 Task:  Click on  Soccer In the  Soccer League click on  Pick Sheet Your name Elizabeth Johnson Team name LA Galaxy and  Email softage.8@softage.net Game 1 Montreal Game 2 Philadelphia Game 3 Orlando City Game 4 Houston Game 5 Real Salt Lake Game 6 San Jose Game 7 Columbus Game 8 Atlanta United Game 9 Philadelphia Game 10 DC United Game 11 Chicago Game 12 NY Red Bulls Game 13 Minnesota United Game 14 Real Salt Lake Game 15 Houston Game16 Seattle In Tie Breaker choose LA Galaxy Submit pick sheet
Action: Mouse moved to (539, 362)
Screenshot: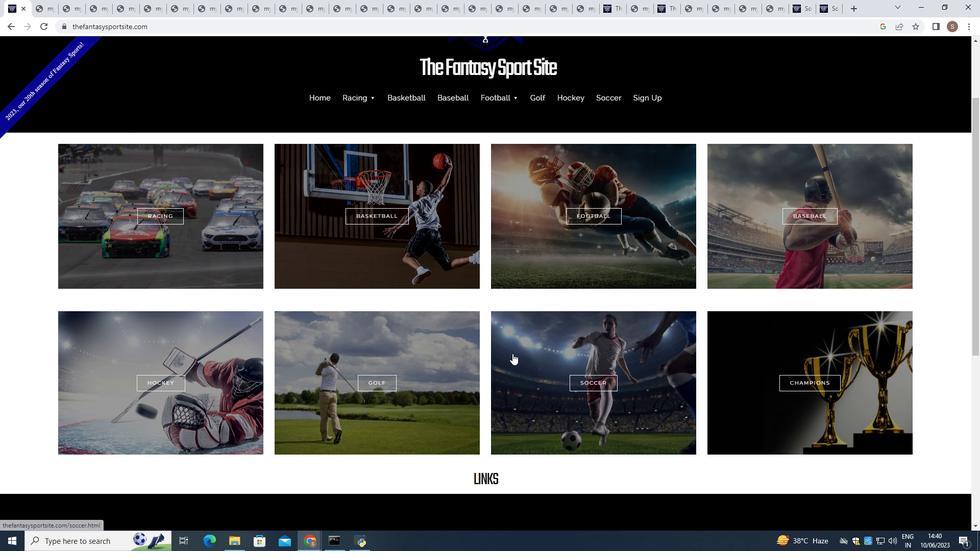 
Action: Mouse pressed left at (539, 362)
Screenshot: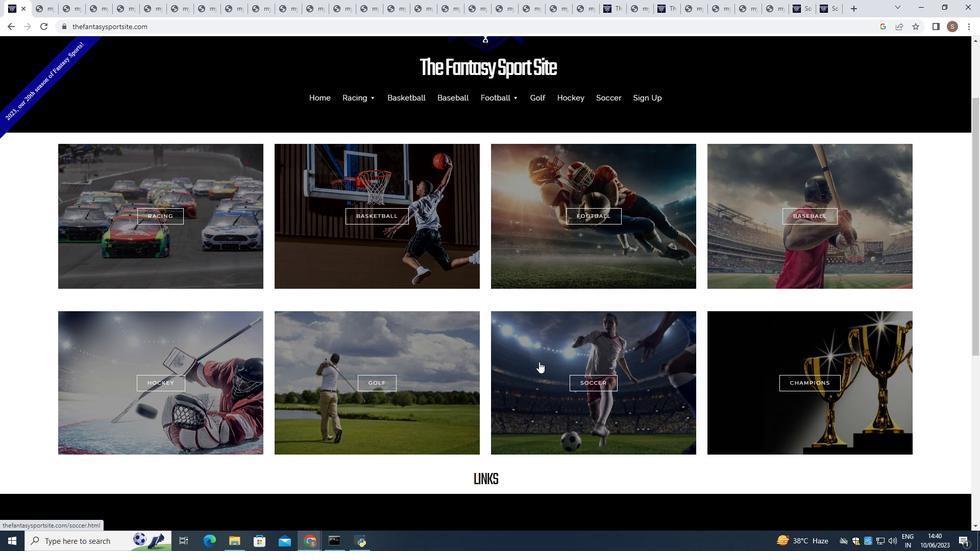 
Action: Mouse moved to (272, 217)
Screenshot: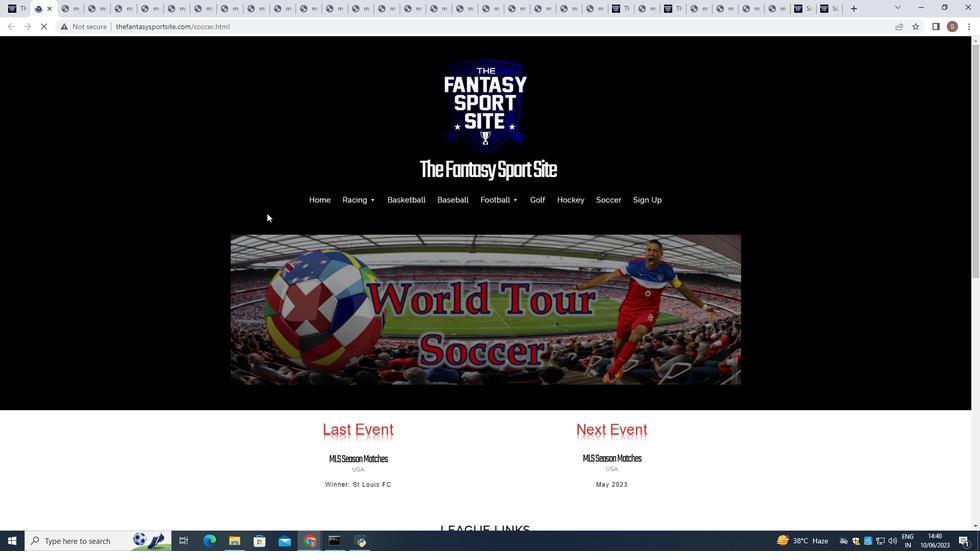 
Action: Mouse scrolled (272, 217) with delta (0, 0)
Screenshot: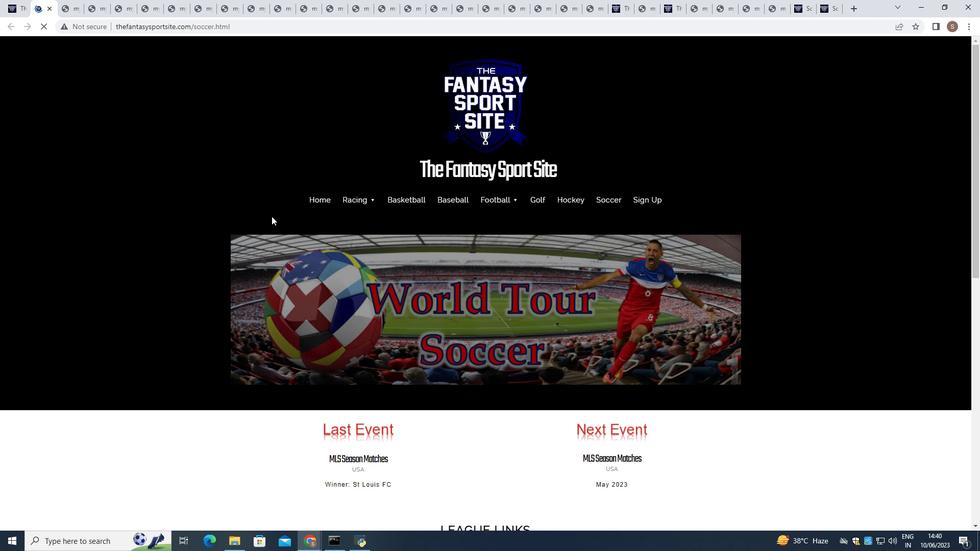
Action: Mouse moved to (274, 220)
Screenshot: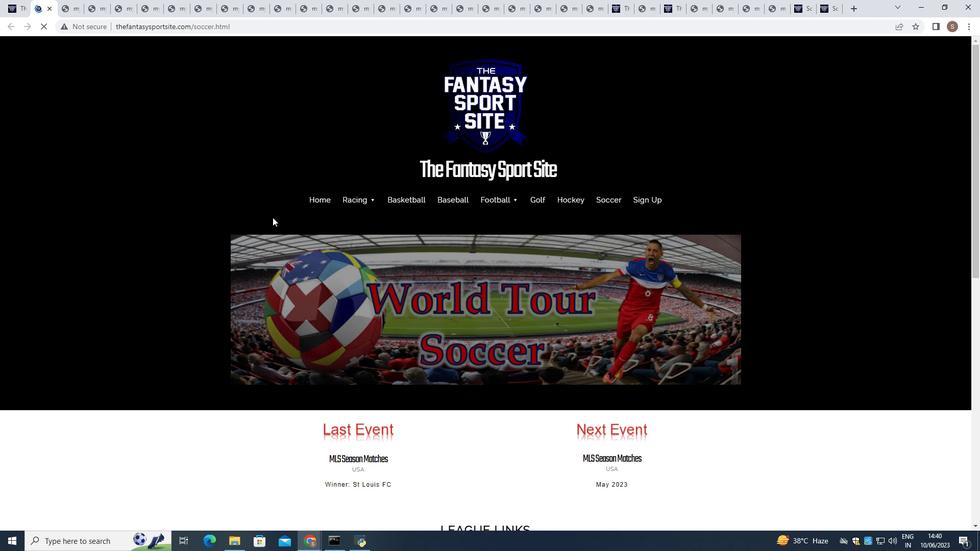 
Action: Mouse scrolled (274, 220) with delta (0, 0)
Screenshot: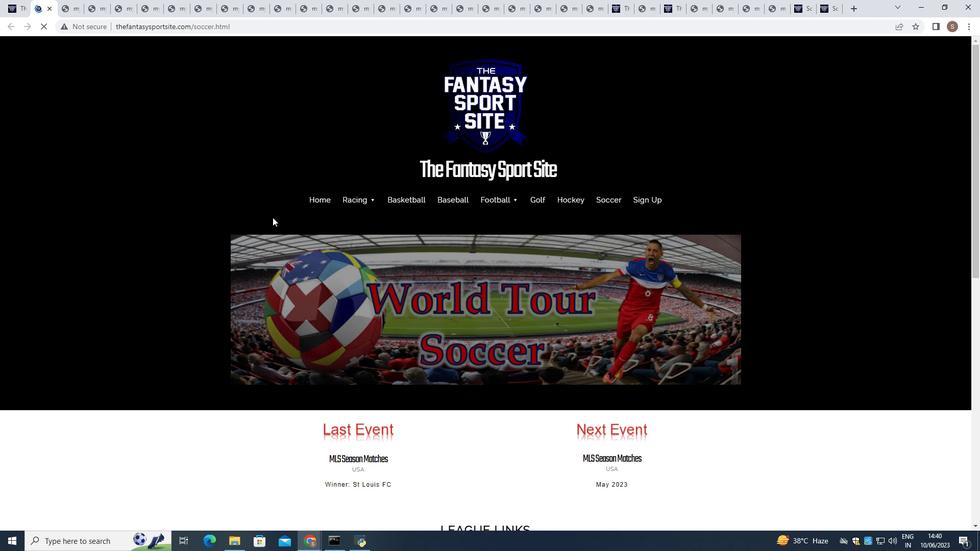 
Action: Mouse scrolled (274, 220) with delta (0, 0)
Screenshot: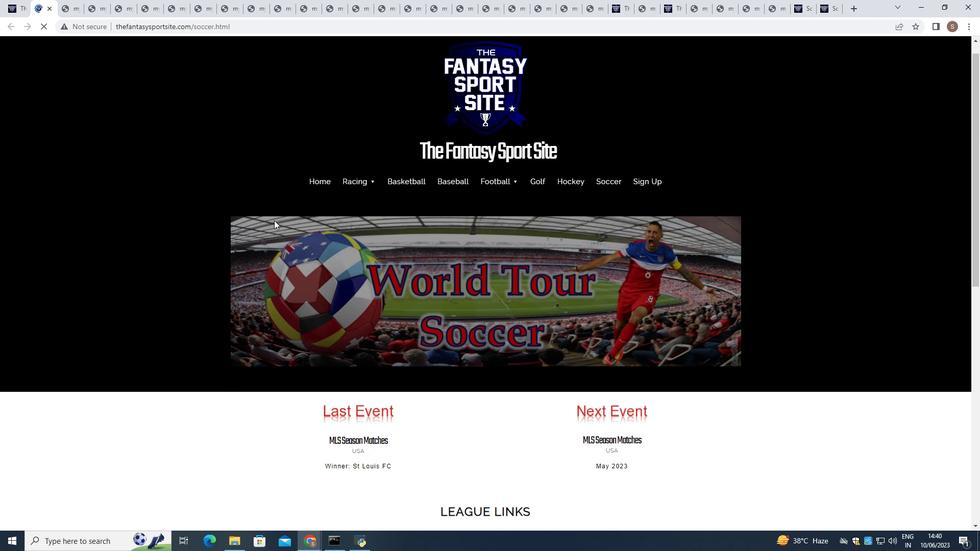 
Action: Mouse scrolled (274, 220) with delta (0, 0)
Screenshot: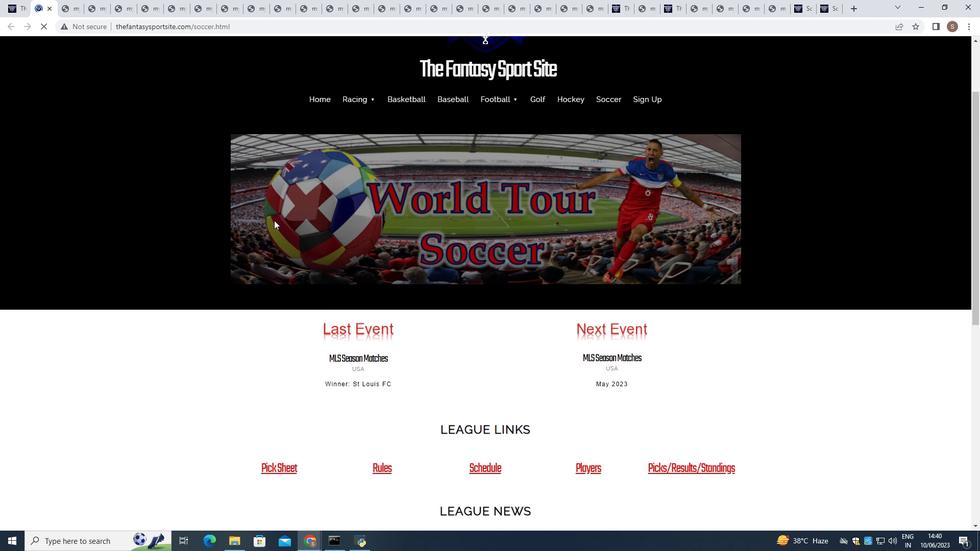 
Action: Mouse moved to (284, 366)
Screenshot: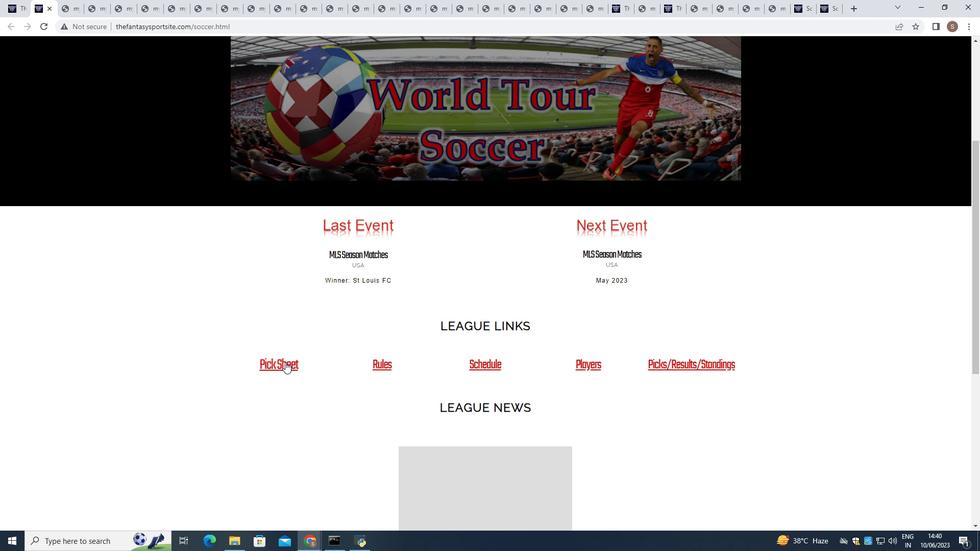 
Action: Mouse pressed left at (284, 366)
Screenshot: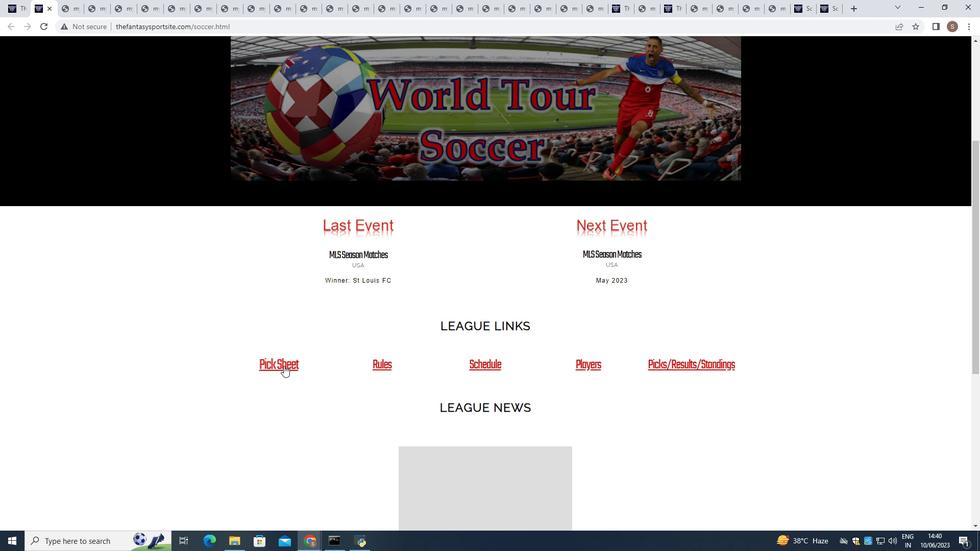 
Action: Mouse scrolled (284, 365) with delta (0, 0)
Screenshot: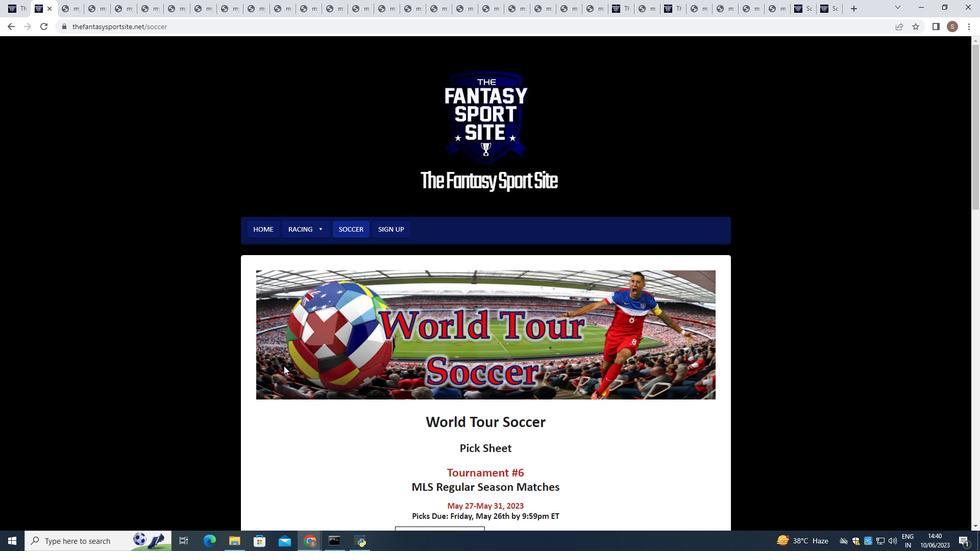 
Action: Mouse scrolled (284, 365) with delta (0, 0)
Screenshot: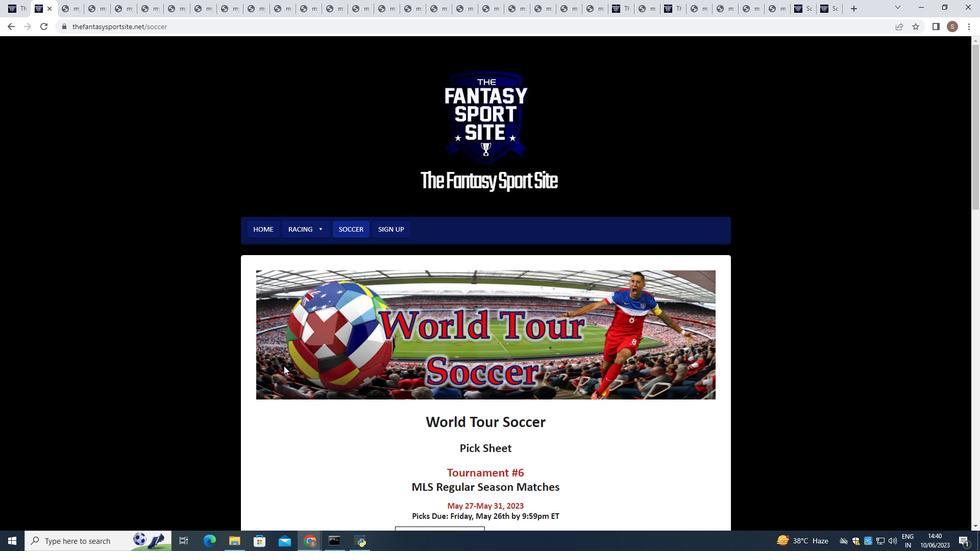 
Action: Mouse scrolled (284, 365) with delta (0, 0)
Screenshot: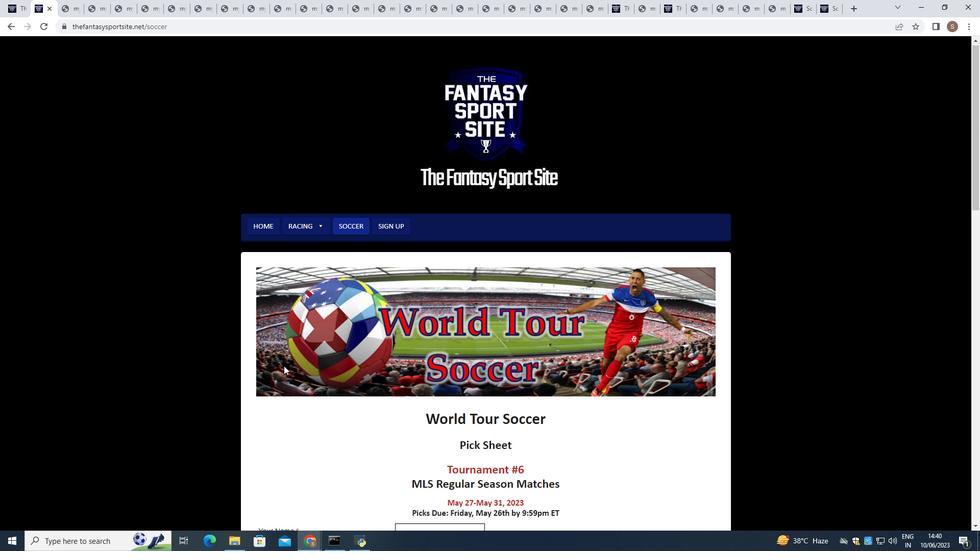 
Action: Mouse scrolled (284, 365) with delta (0, 0)
Screenshot: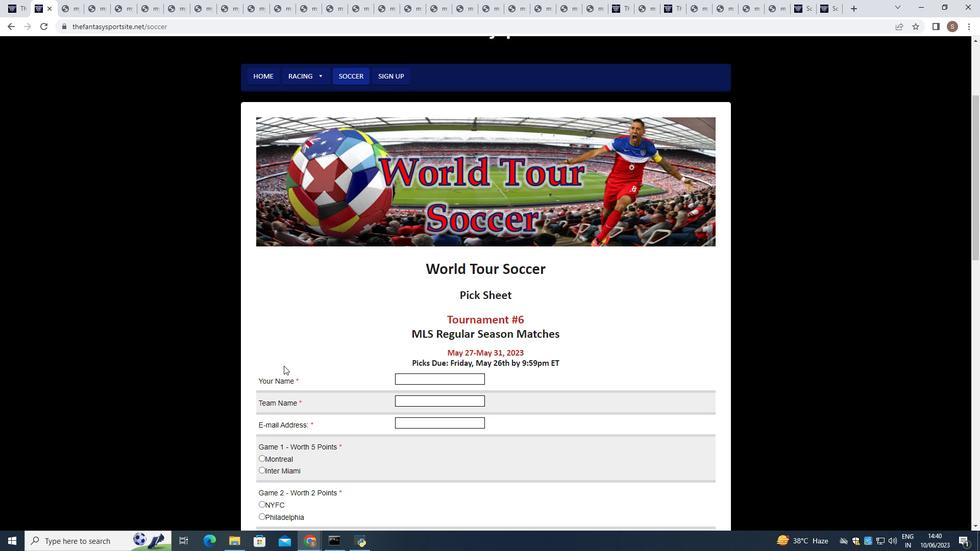 
Action: Mouse moved to (420, 326)
Screenshot: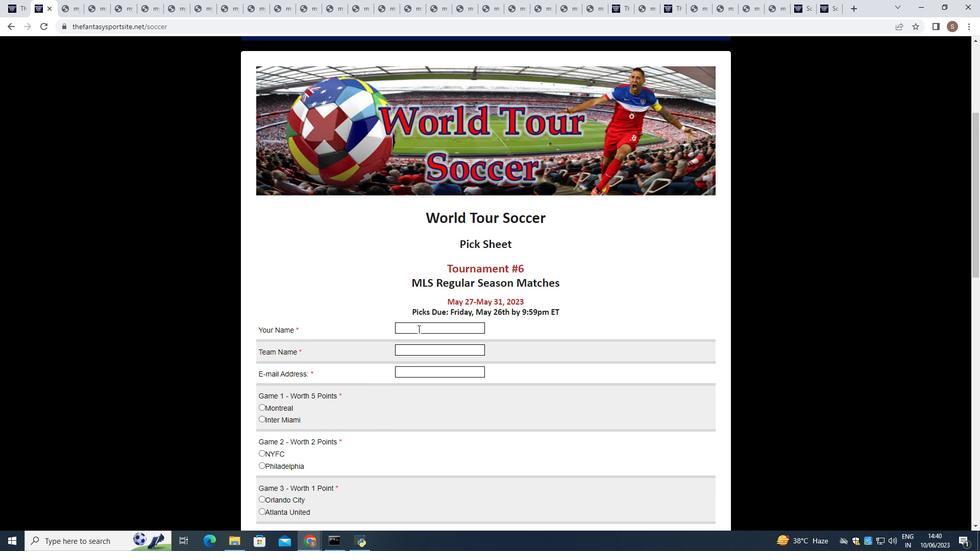 
Action: Mouse pressed left at (420, 326)
Screenshot: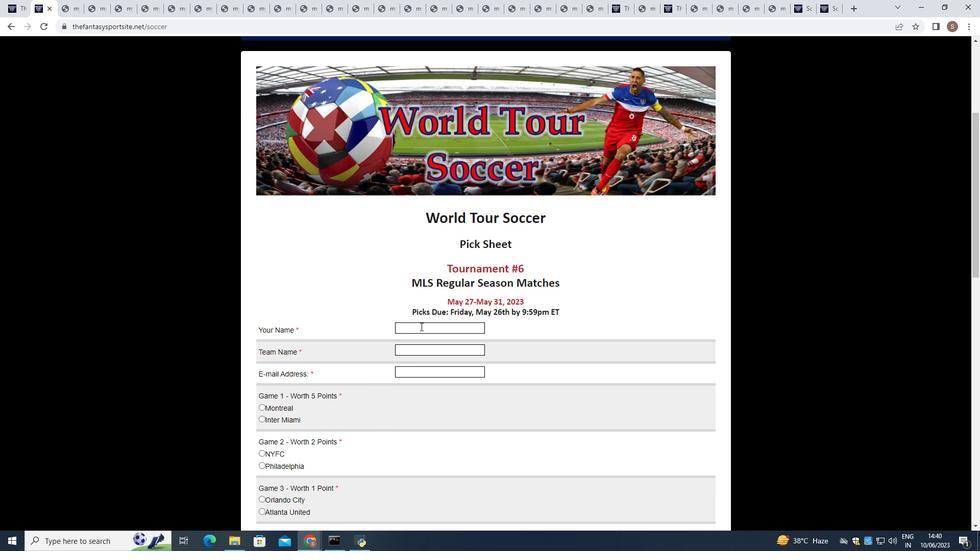 
Action: Key pressed <Key.shift><Key.shift>Elizabeth<Key.space><Key.shift>Johnson
Screenshot: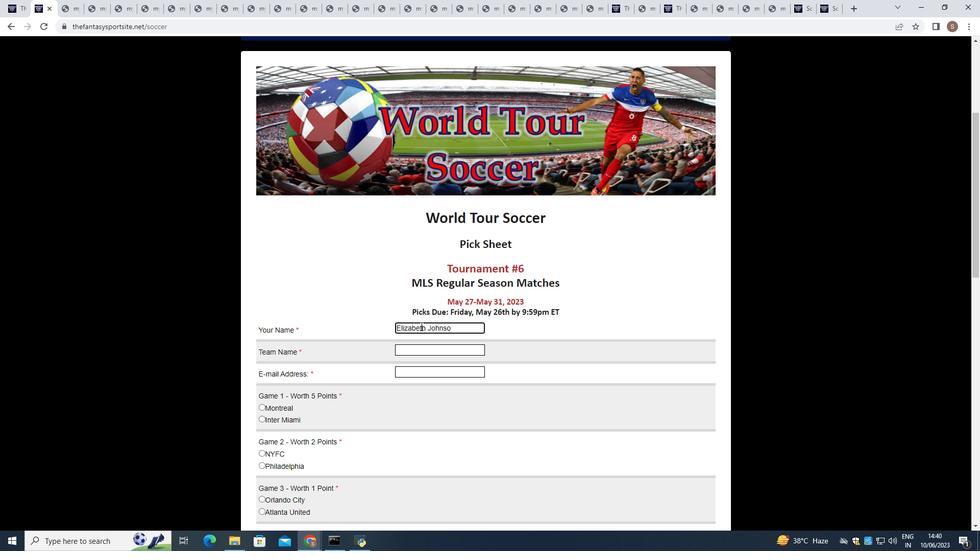 
Action: Mouse moved to (417, 347)
Screenshot: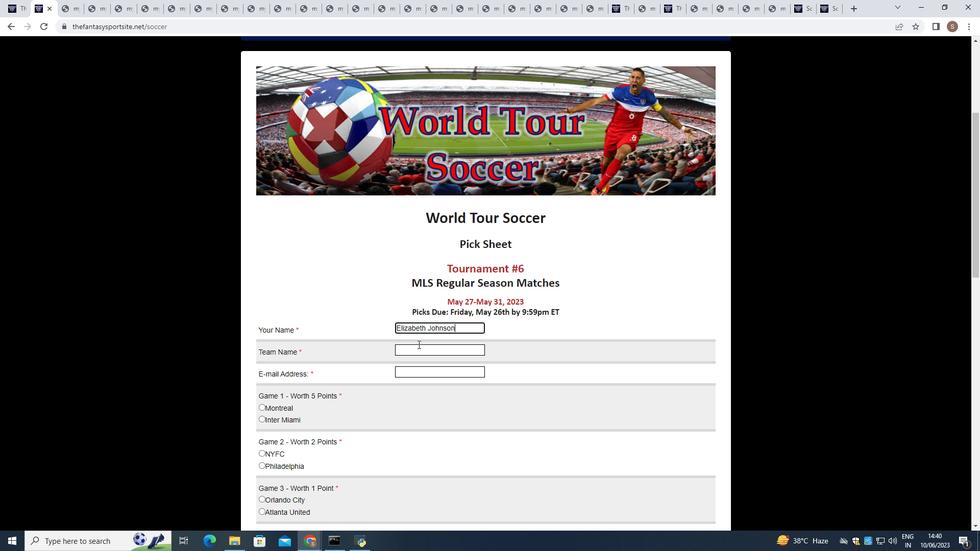 
Action: Mouse pressed left at (417, 347)
Screenshot: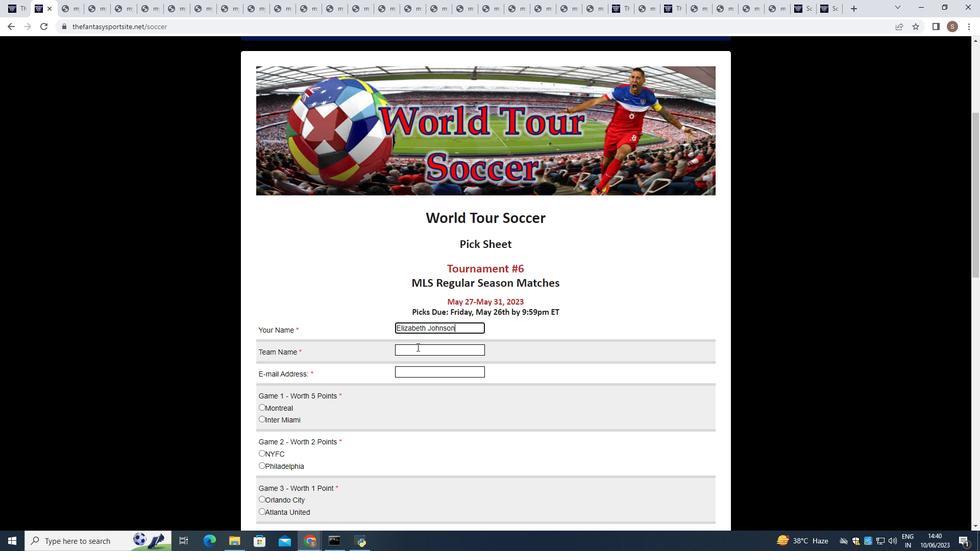 
Action: Key pressed <Key.shift>LA<Key.space><Key.shift>Galaxy
Screenshot: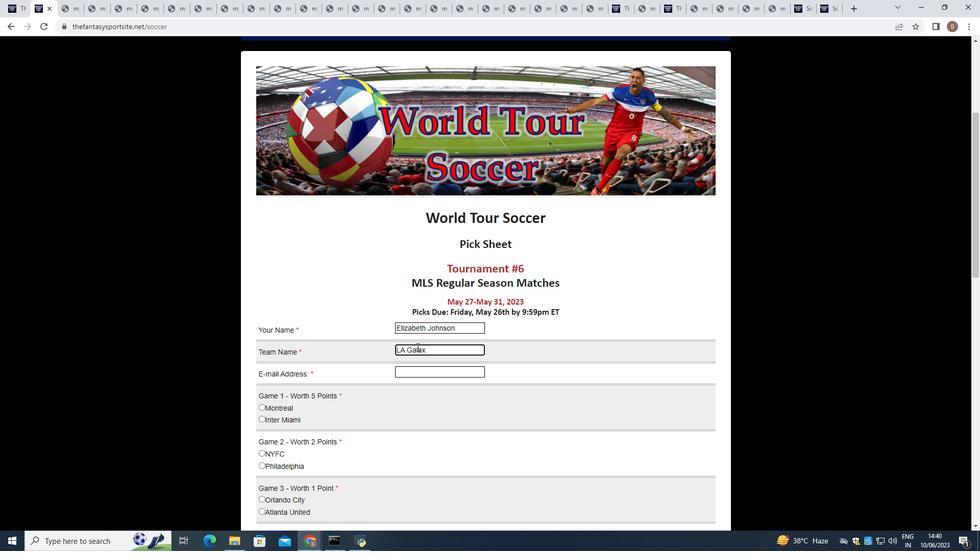 
Action: Mouse moved to (409, 367)
Screenshot: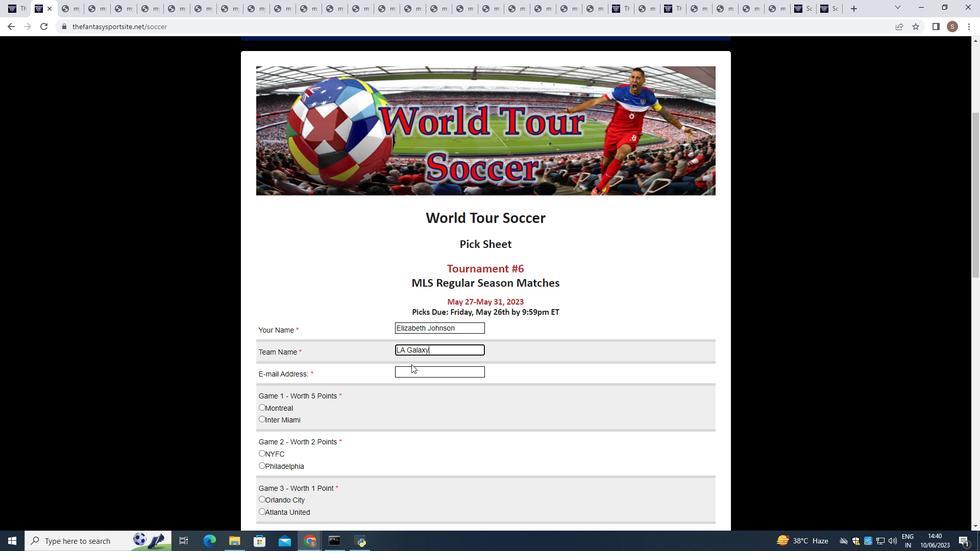 
Action: Mouse pressed left at (409, 367)
Screenshot: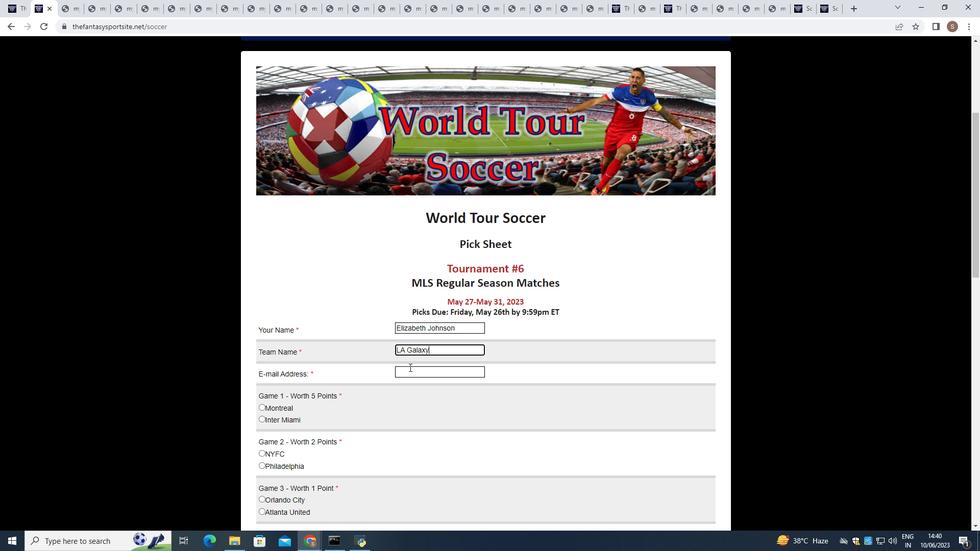 
Action: Key pressed softage.8
Screenshot: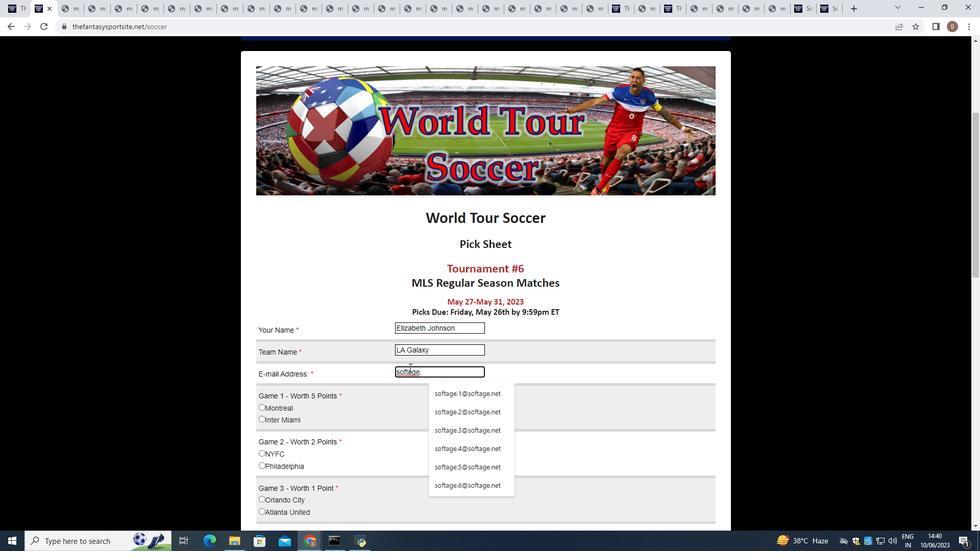 
Action: Mouse moved to (444, 391)
Screenshot: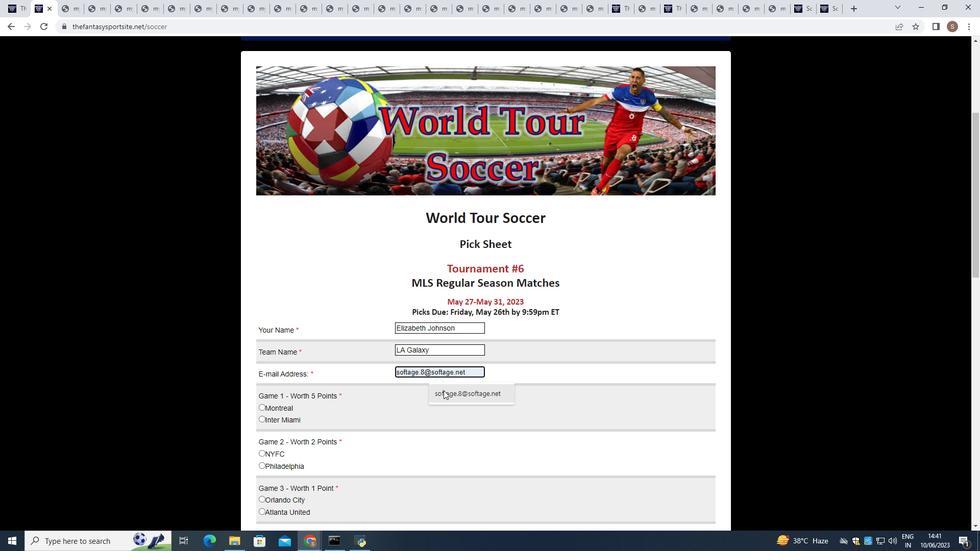 
Action: Mouse pressed left at (444, 391)
Screenshot: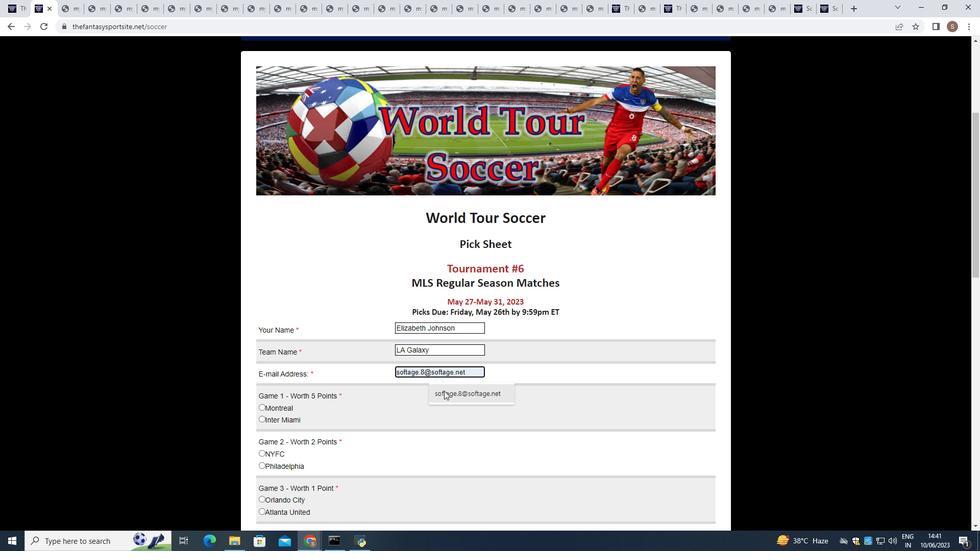 
Action: Mouse moved to (264, 407)
Screenshot: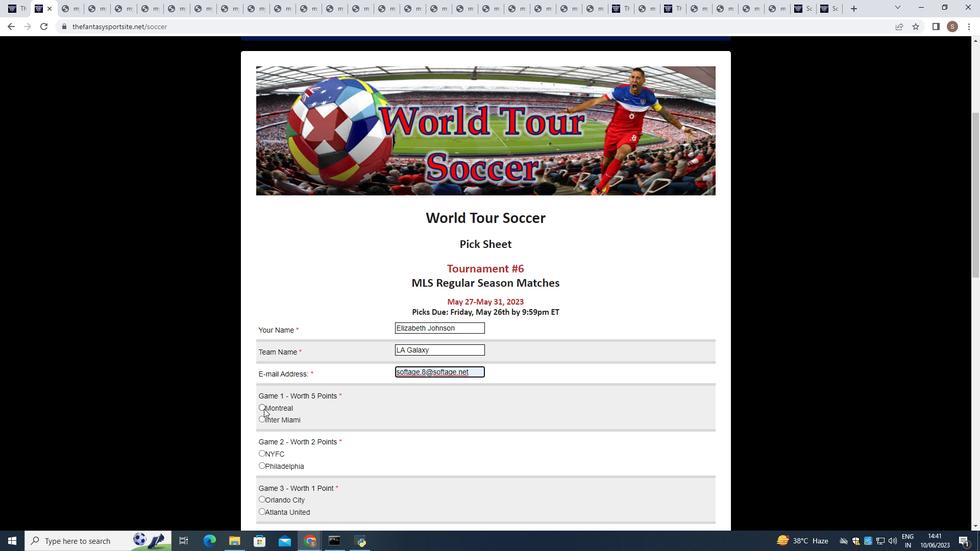 
Action: Mouse pressed left at (264, 407)
Screenshot: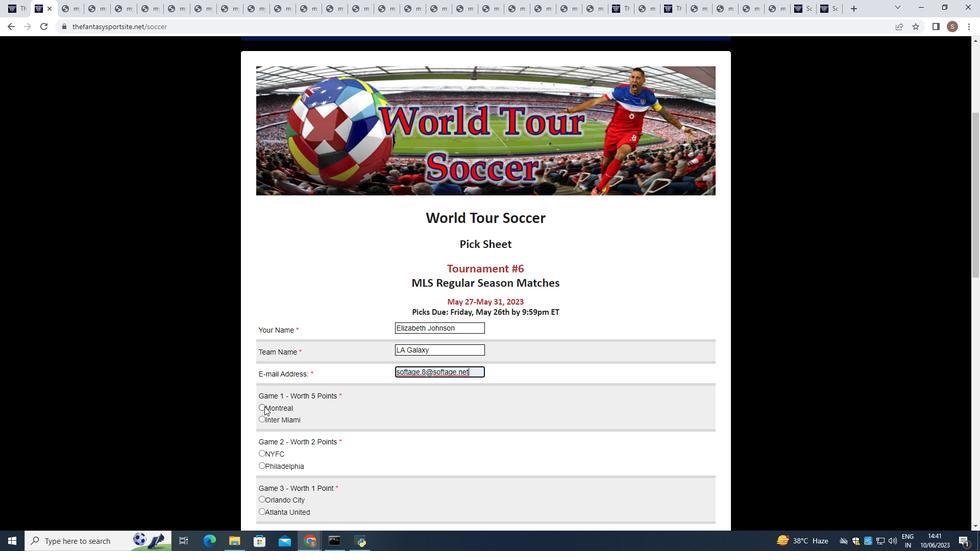 
Action: Mouse moved to (273, 397)
Screenshot: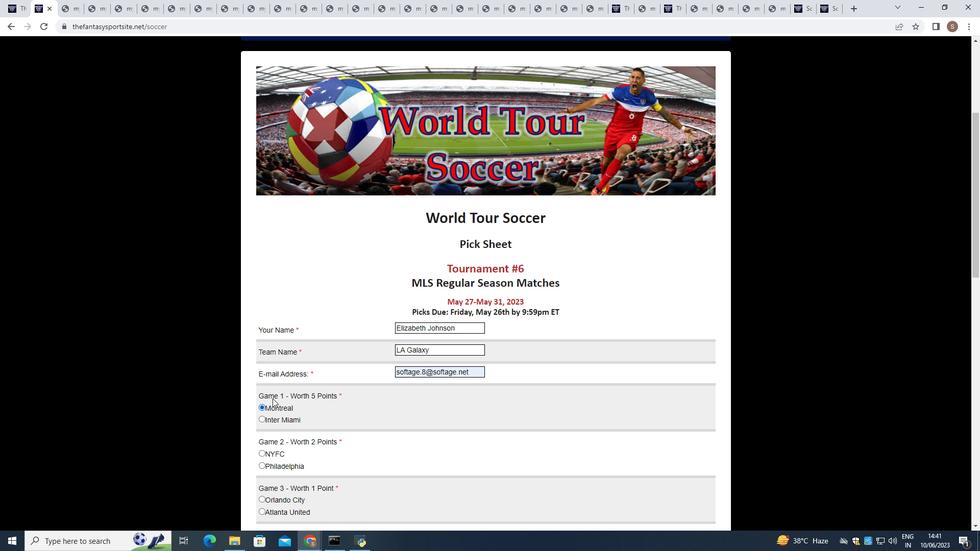 
Action: Mouse scrolled (273, 396) with delta (0, 0)
Screenshot: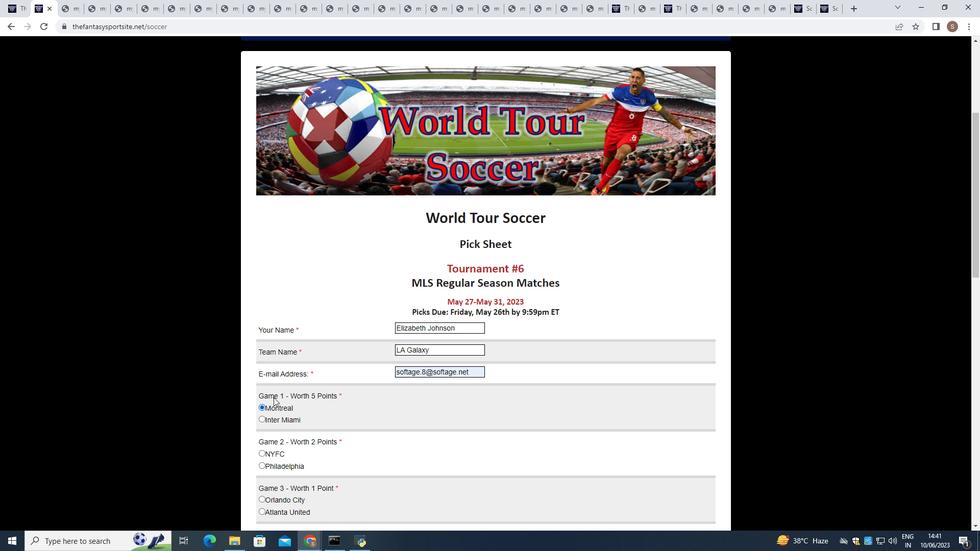 
Action: Mouse scrolled (273, 396) with delta (0, 0)
Screenshot: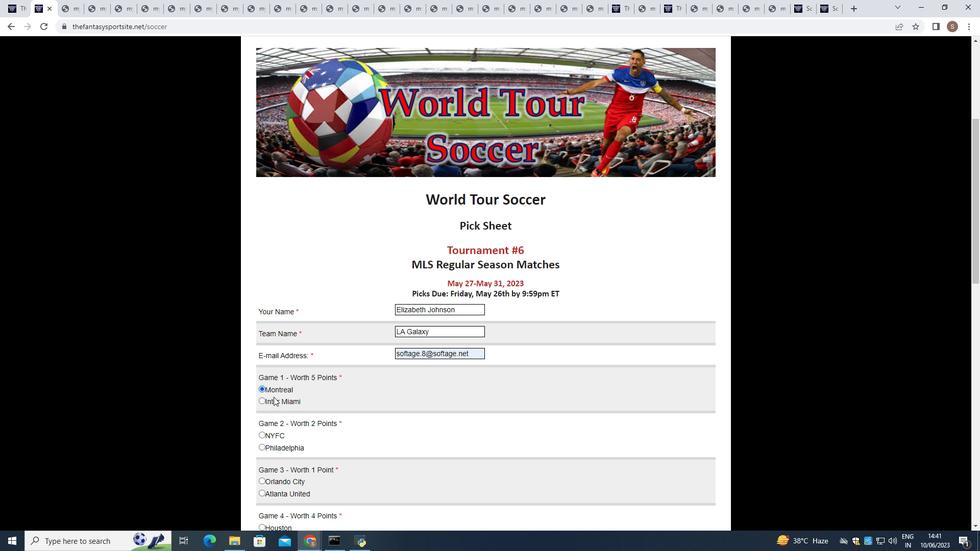 
Action: Mouse moved to (259, 362)
Screenshot: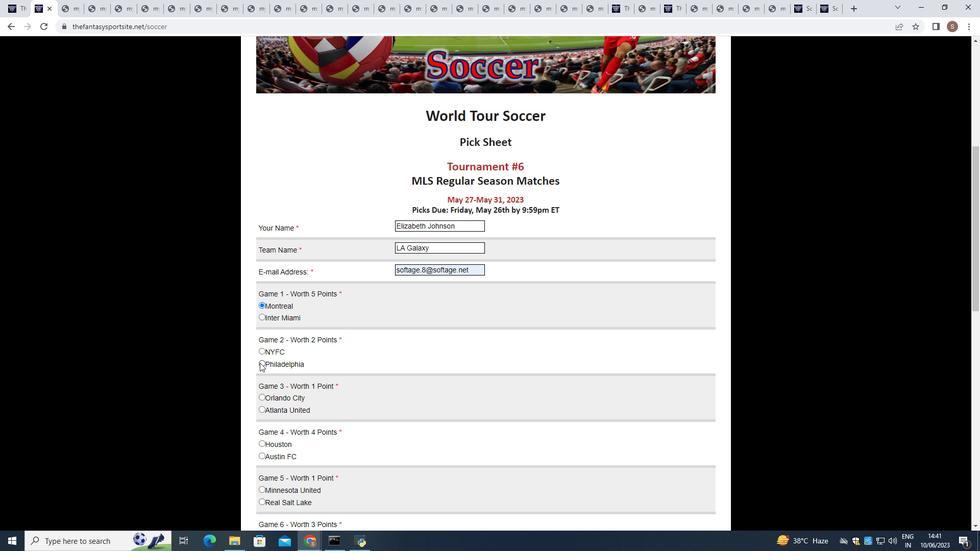 
Action: Mouse pressed left at (259, 362)
Screenshot: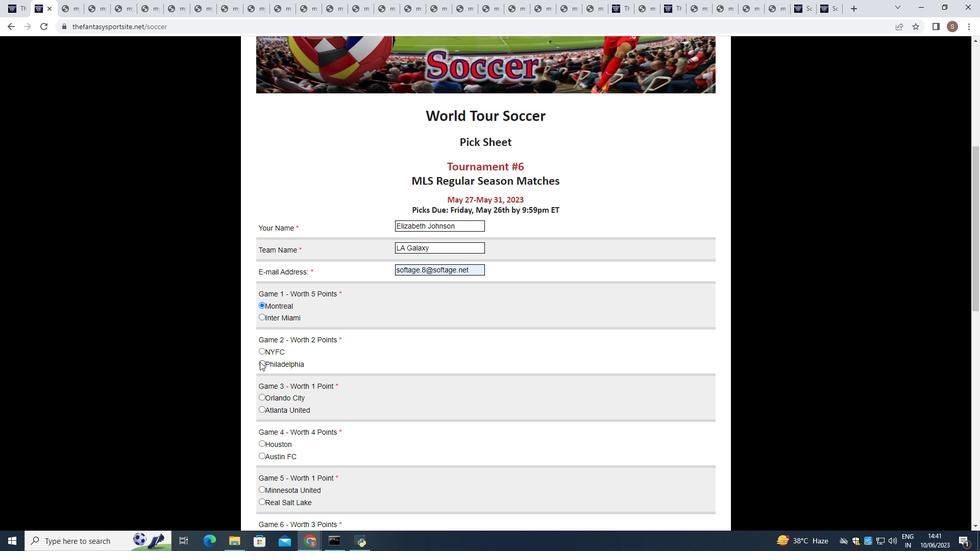 
Action: Mouse moved to (261, 395)
Screenshot: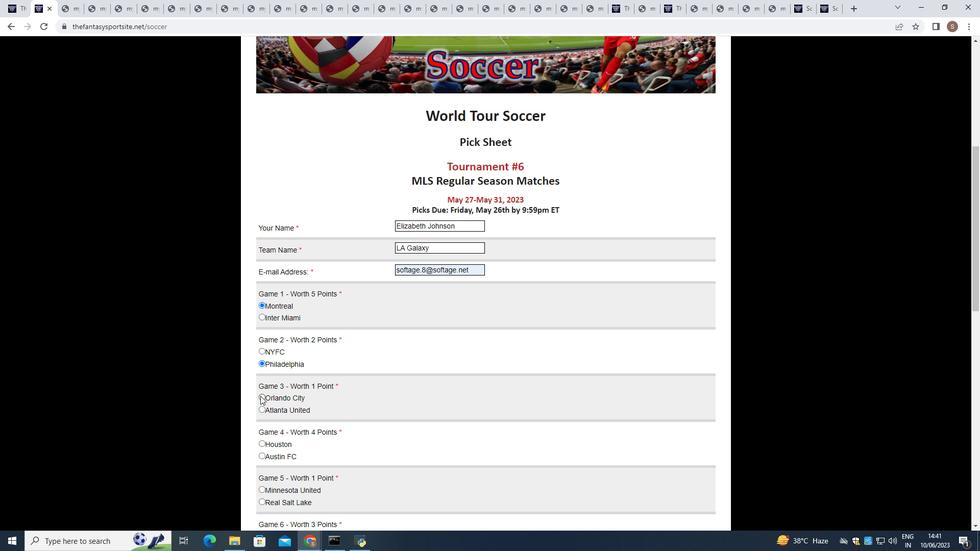 
Action: Mouse pressed left at (261, 395)
Screenshot: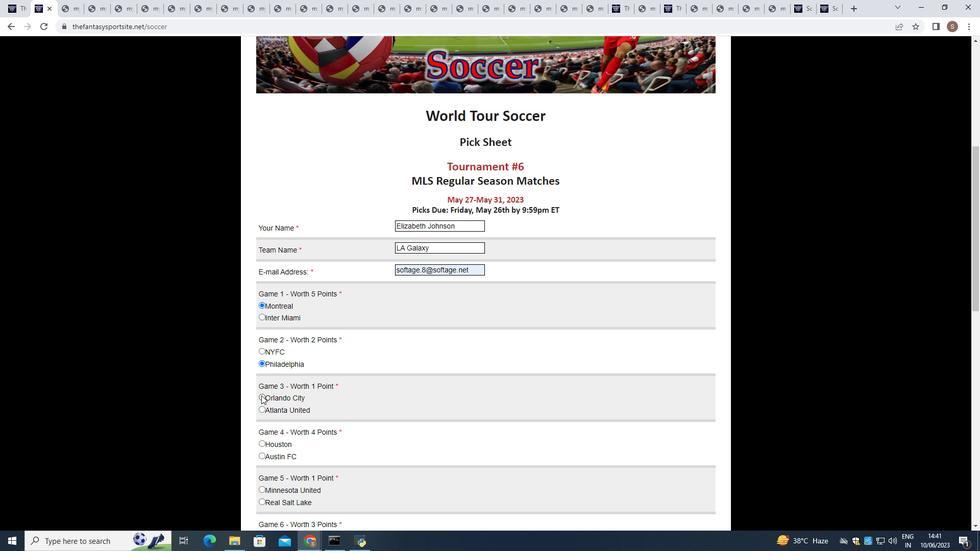 
Action: Mouse moved to (263, 445)
Screenshot: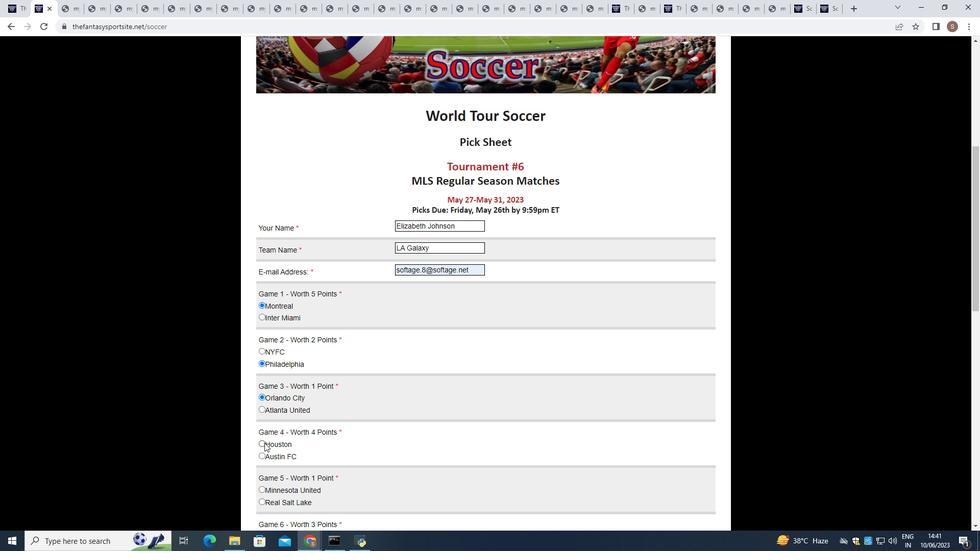 
Action: Mouse pressed left at (263, 445)
Screenshot: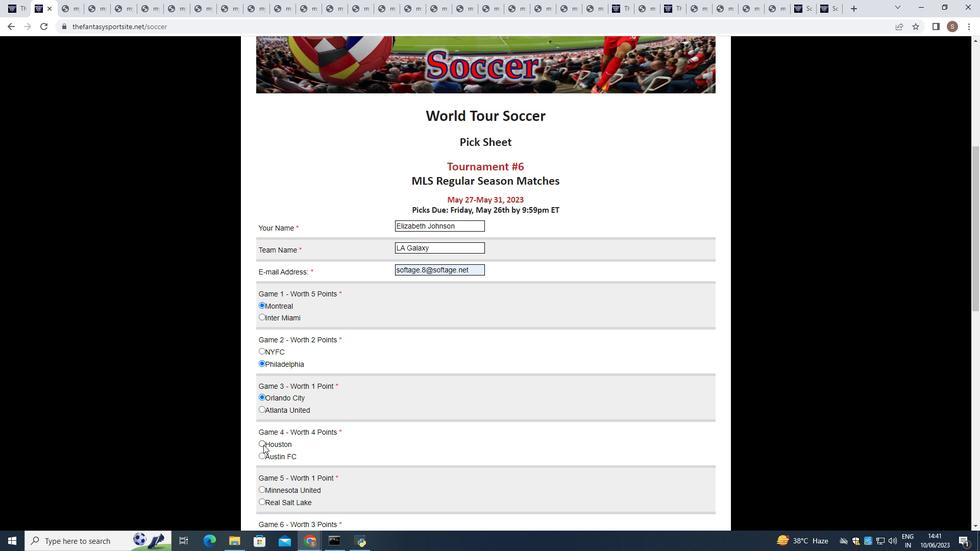 
Action: Mouse moved to (277, 466)
Screenshot: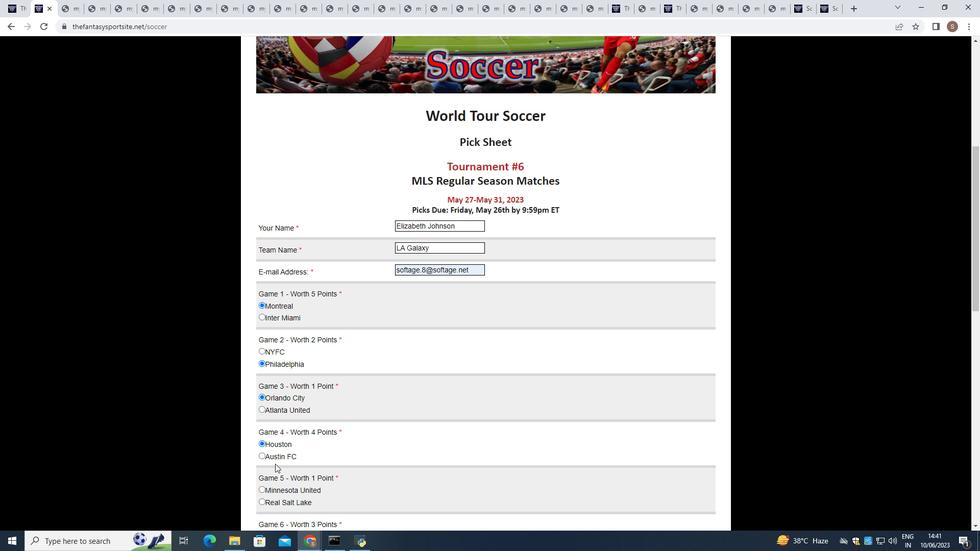 
Action: Mouse scrolled (277, 466) with delta (0, 0)
Screenshot: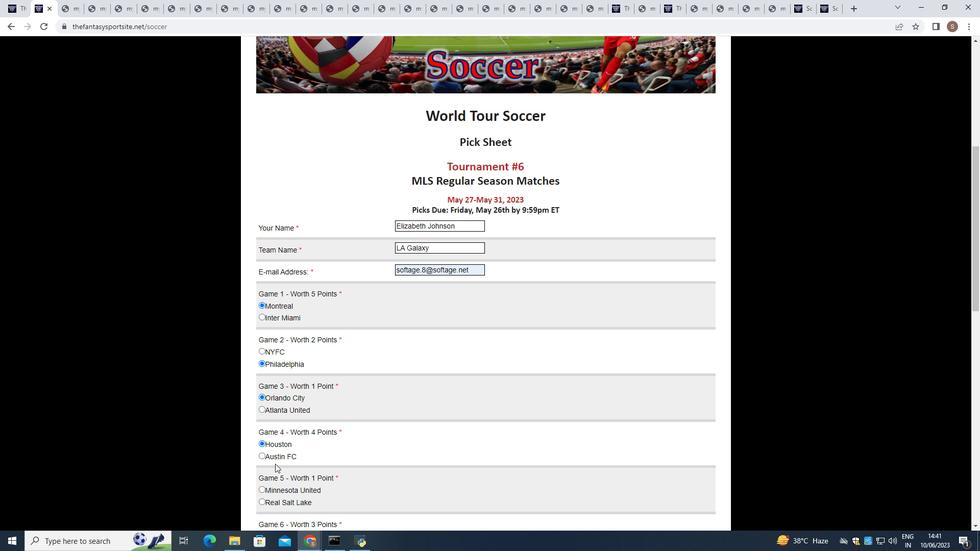 
Action: Mouse moved to (277, 467)
Screenshot: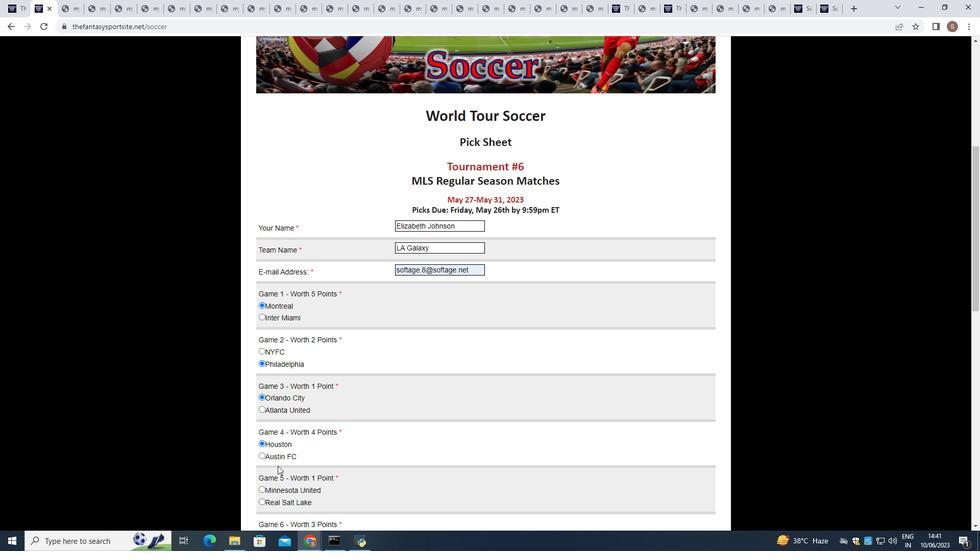 
Action: Mouse scrolled (277, 466) with delta (0, 0)
Screenshot: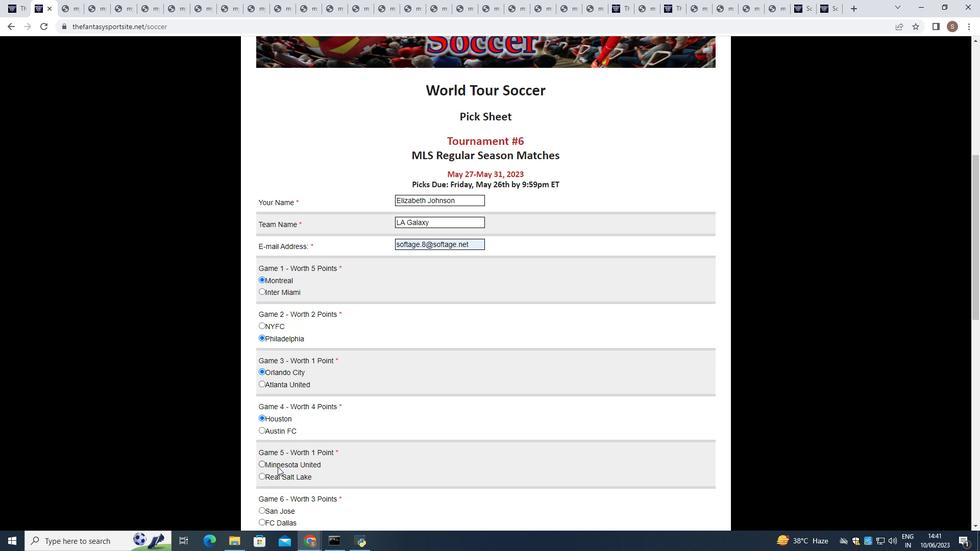 
Action: Mouse moved to (261, 396)
Screenshot: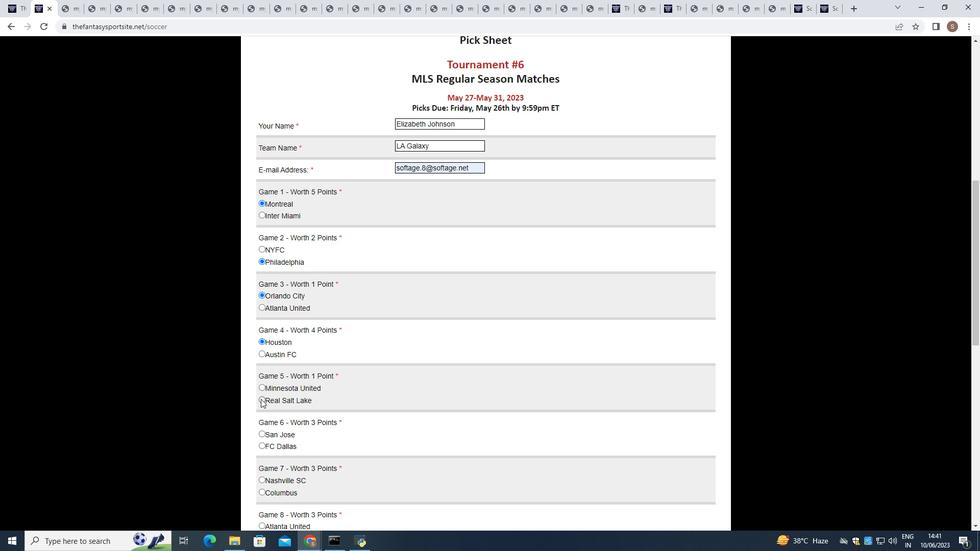 
Action: Mouse pressed left at (261, 396)
Screenshot: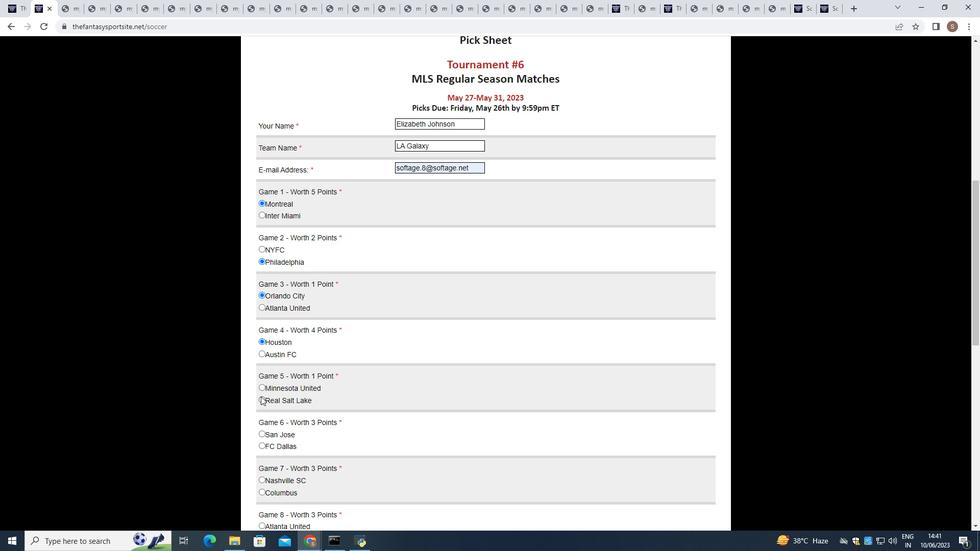 
Action: Mouse moved to (260, 434)
Screenshot: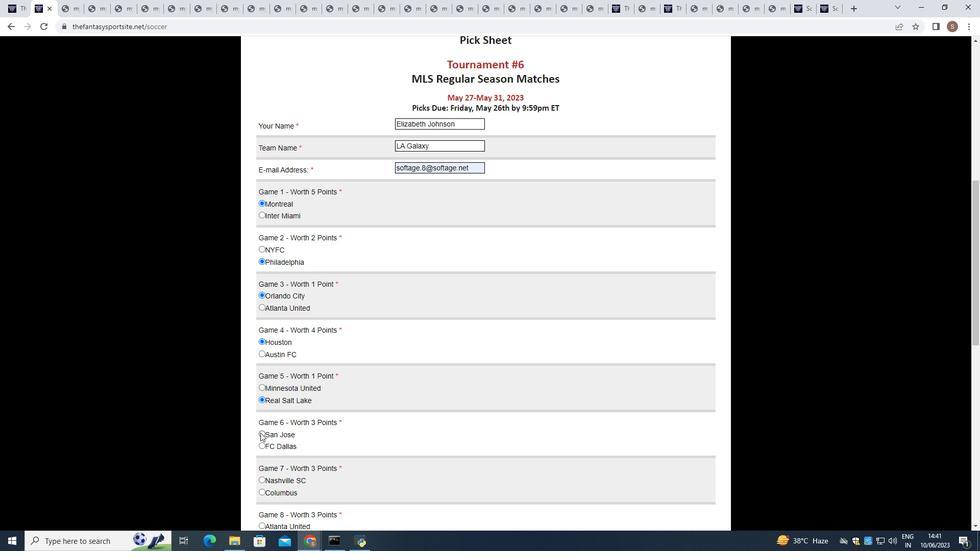
Action: Mouse pressed left at (260, 434)
Screenshot: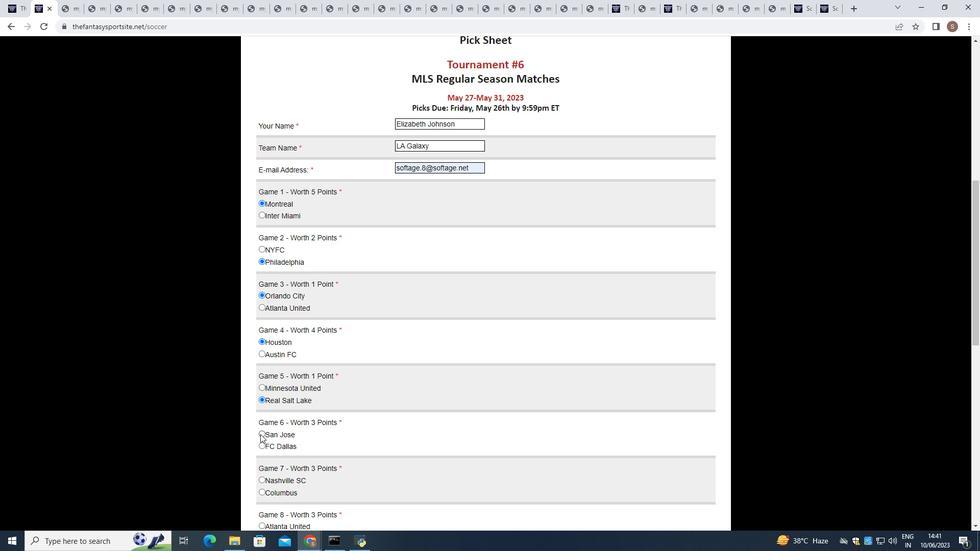 
Action: Mouse moved to (264, 492)
Screenshot: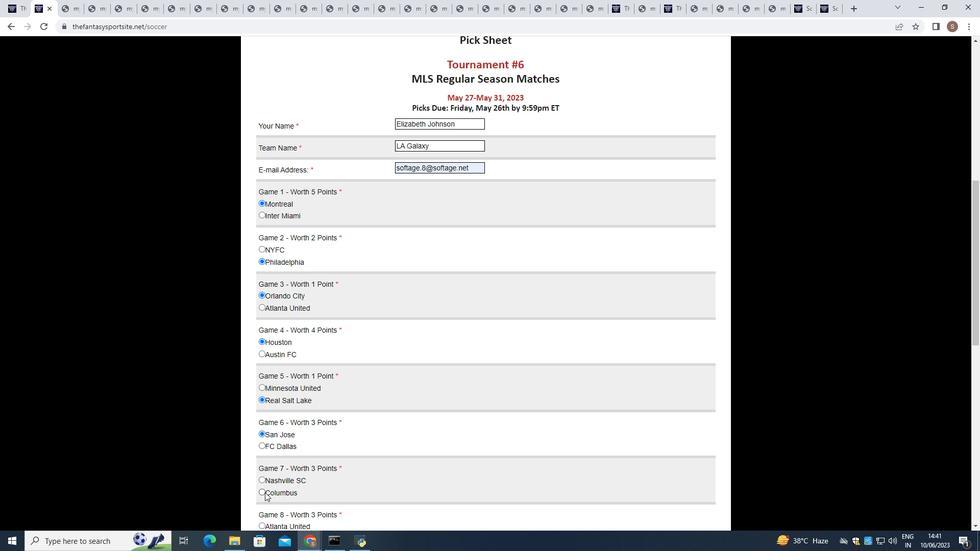 
Action: Mouse pressed left at (264, 492)
Screenshot: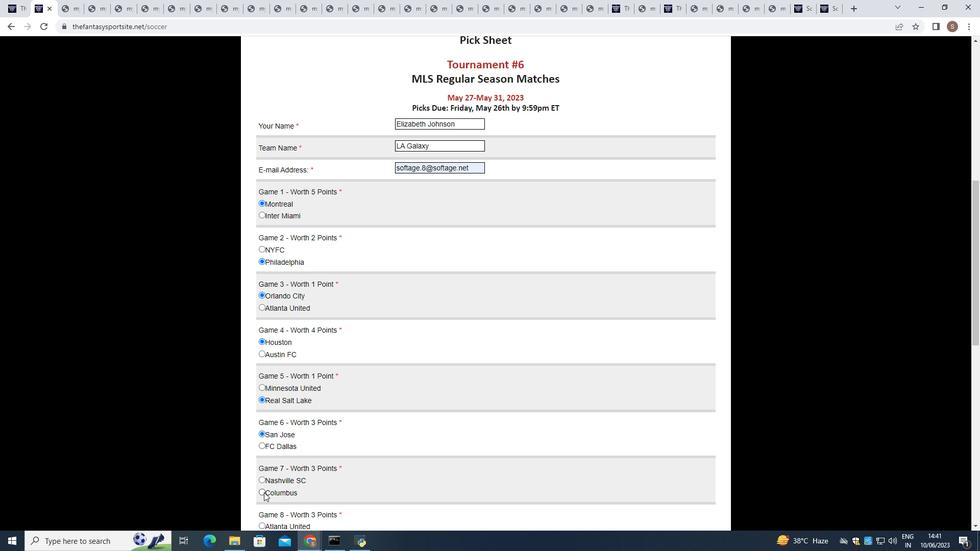 
Action: Mouse scrolled (264, 492) with delta (0, 0)
Screenshot: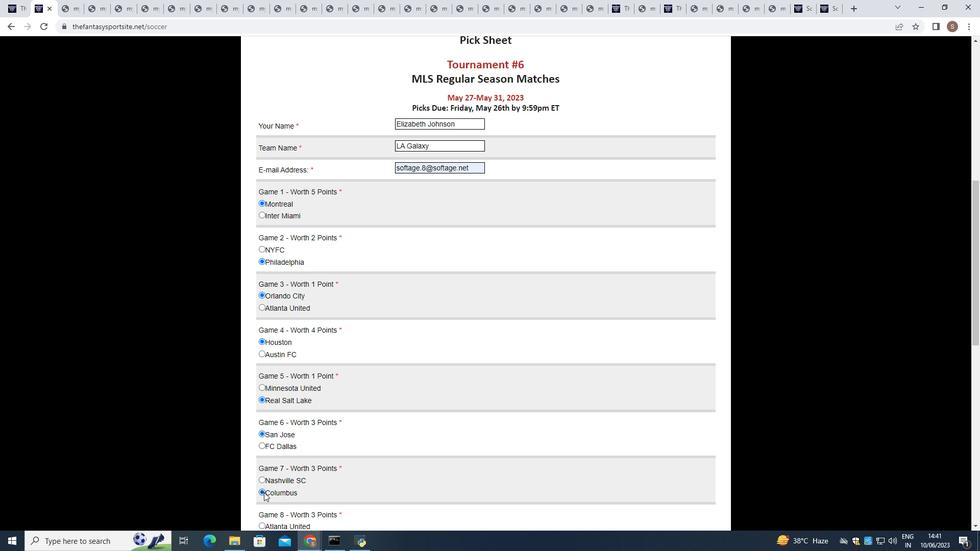
Action: Mouse scrolled (264, 492) with delta (0, 0)
Screenshot: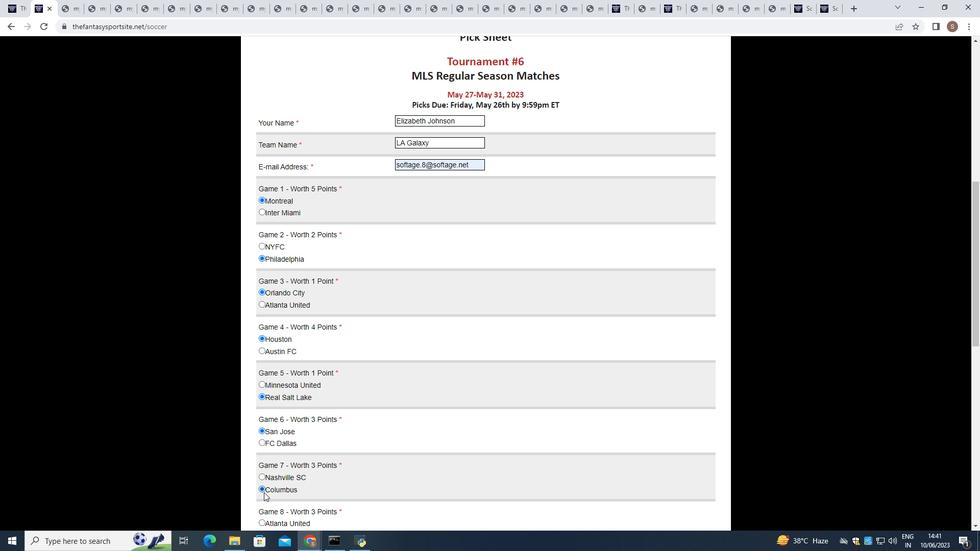 
Action: Mouse scrolled (264, 492) with delta (0, 0)
Screenshot: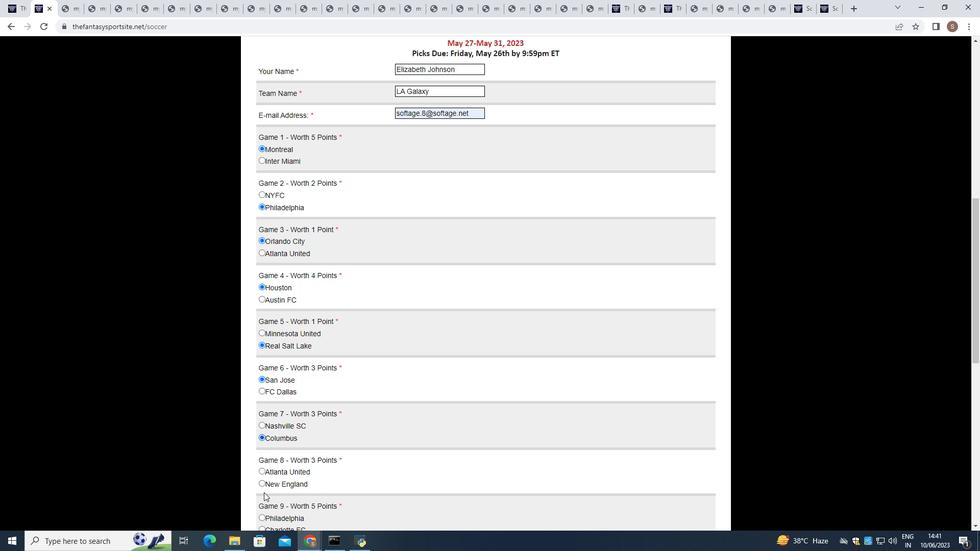 
Action: Mouse moved to (263, 373)
Screenshot: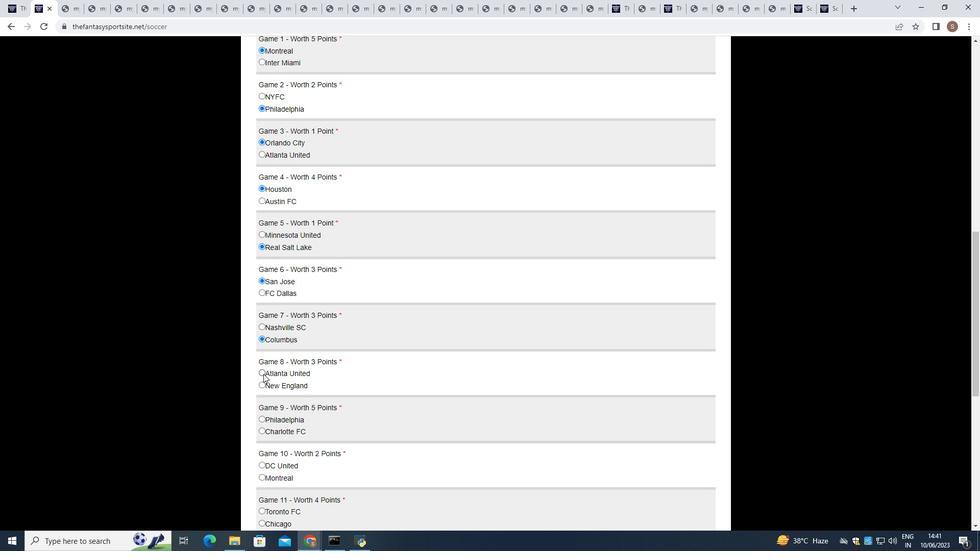 
Action: Mouse pressed left at (263, 373)
Screenshot: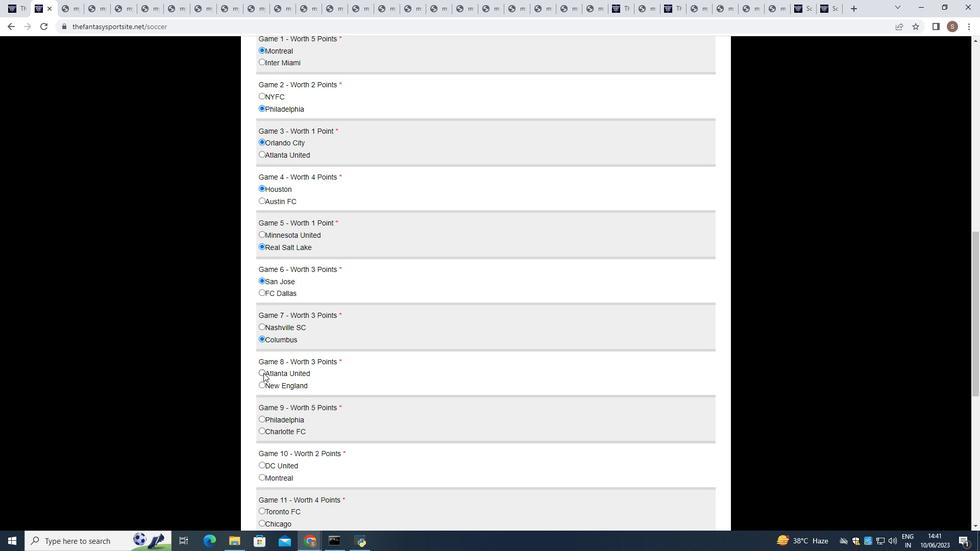 
Action: Mouse moved to (263, 416)
Screenshot: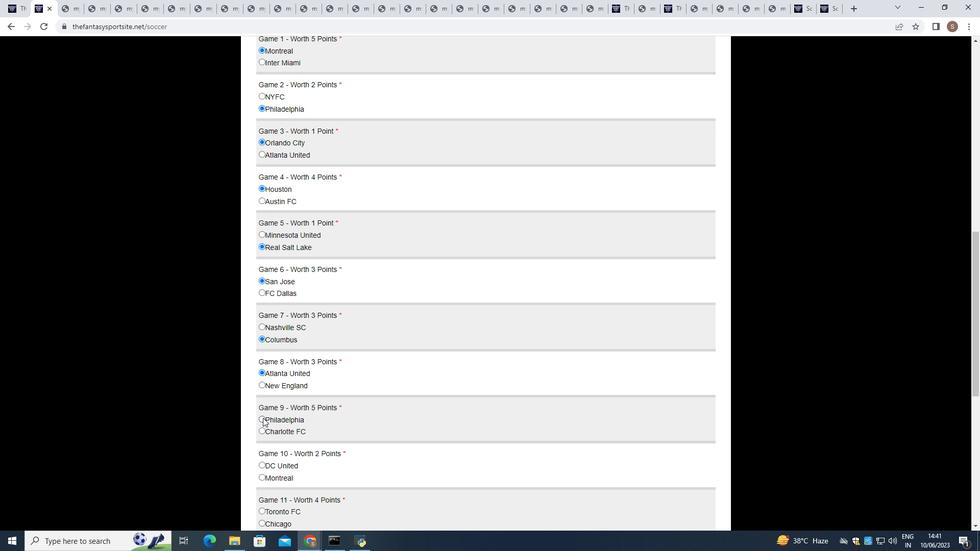 
Action: Mouse pressed left at (263, 416)
Screenshot: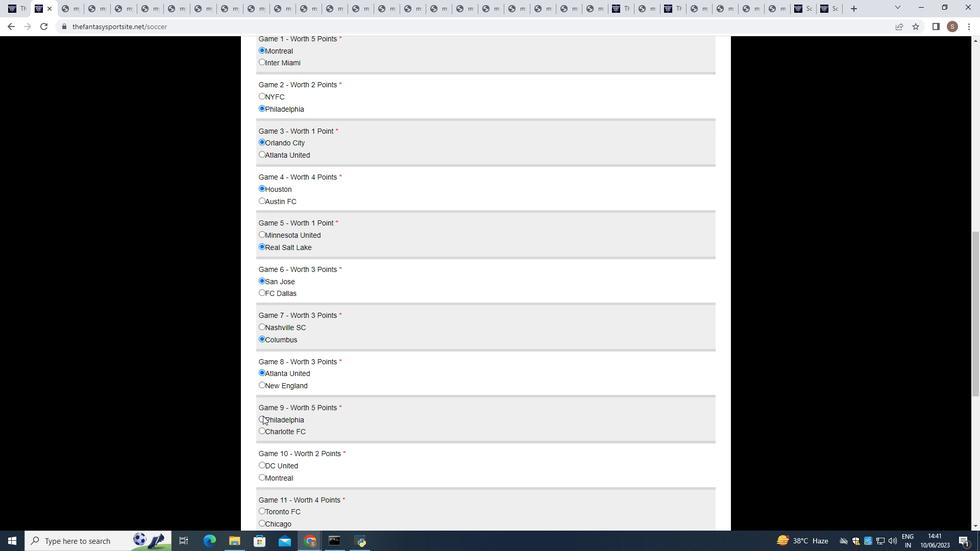 
Action: Mouse moved to (258, 462)
Screenshot: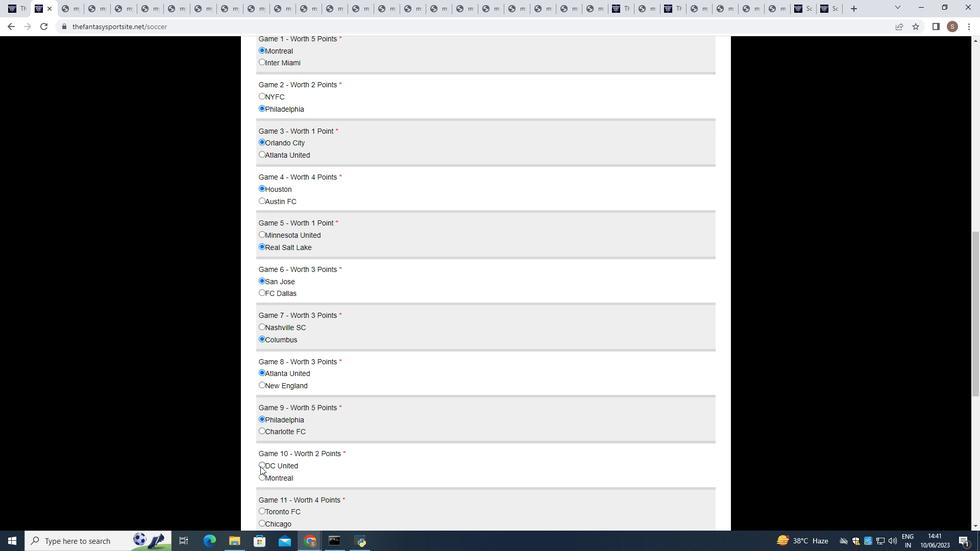 
Action: Mouse pressed left at (258, 462)
Screenshot: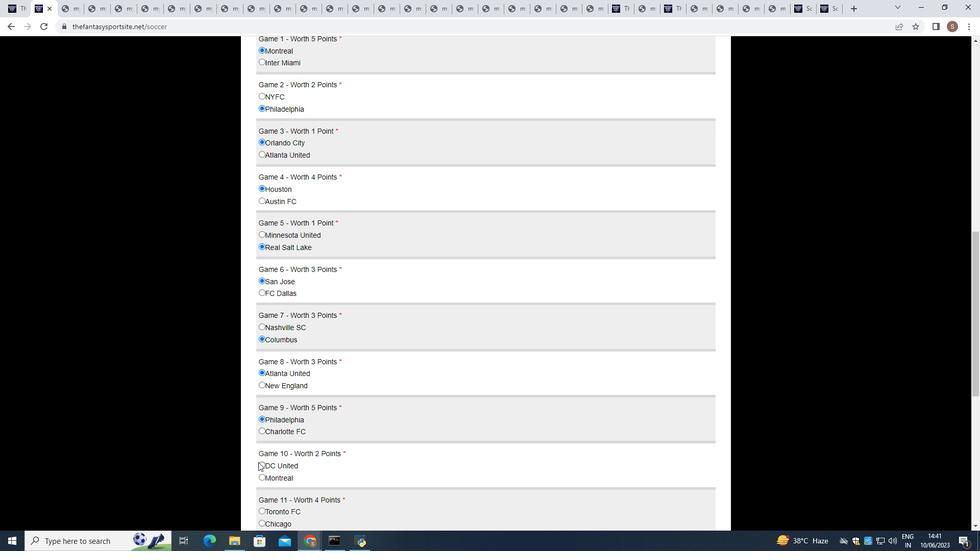 
Action: Mouse scrolled (258, 462) with delta (0, 0)
Screenshot: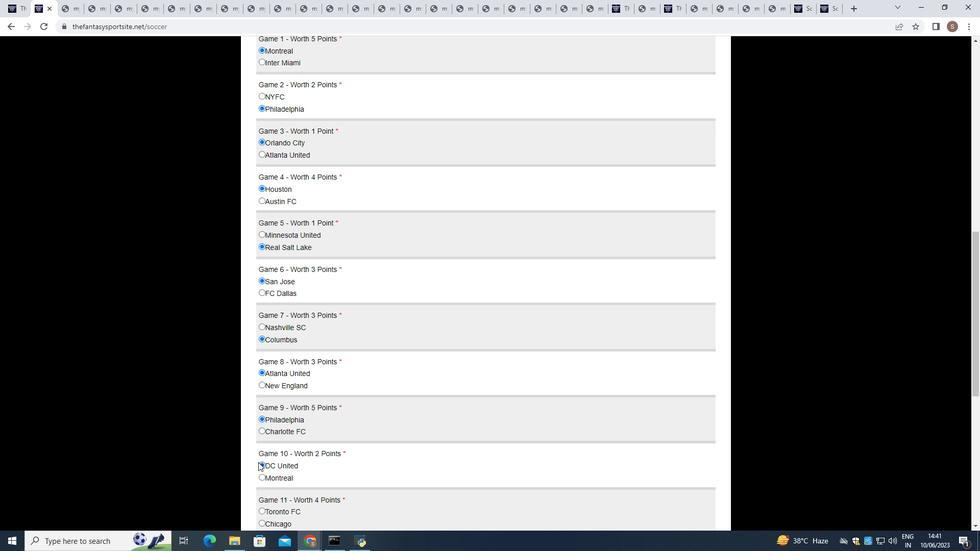 
Action: Mouse scrolled (258, 462) with delta (0, 0)
Screenshot: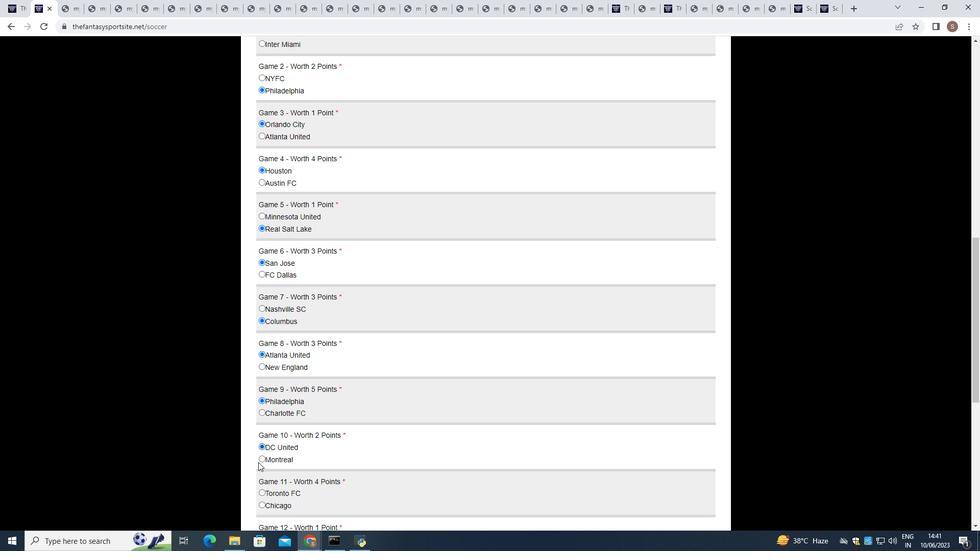 
Action: Mouse moved to (261, 421)
Screenshot: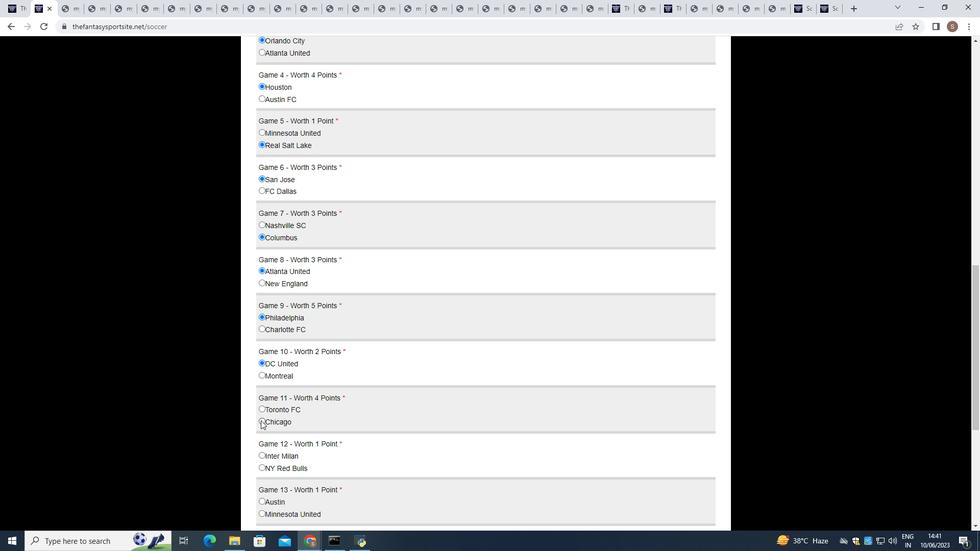 
Action: Mouse pressed left at (261, 421)
Screenshot: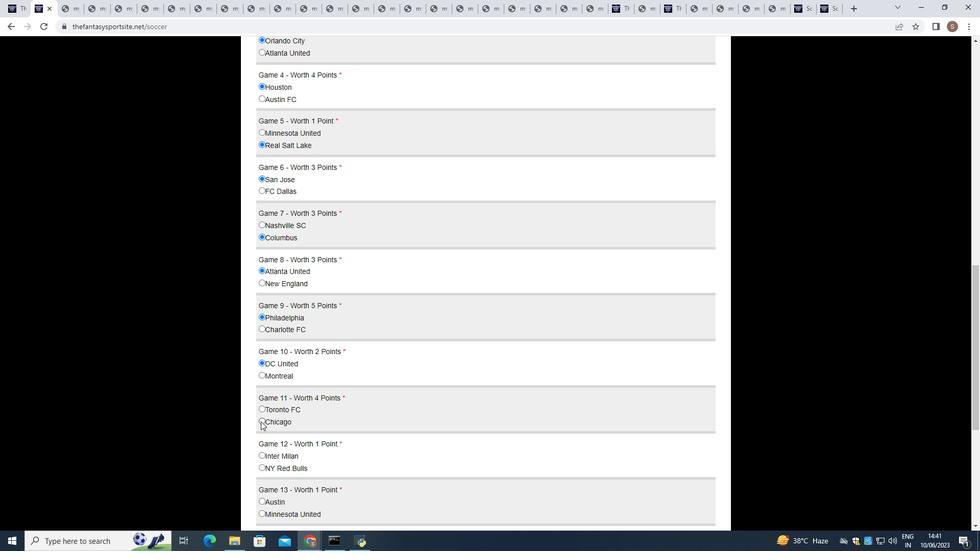 
Action: Mouse moved to (264, 466)
Screenshot: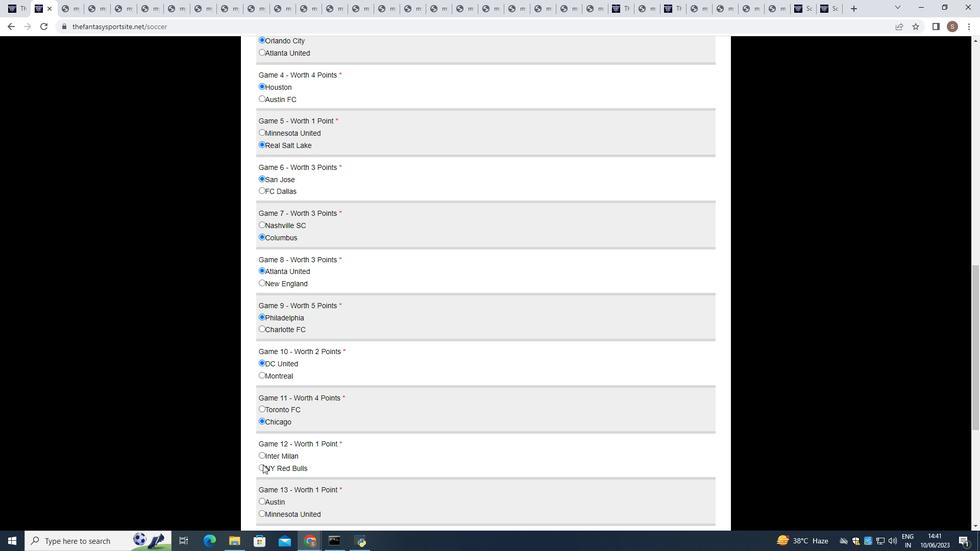 
Action: Mouse pressed left at (264, 466)
Screenshot: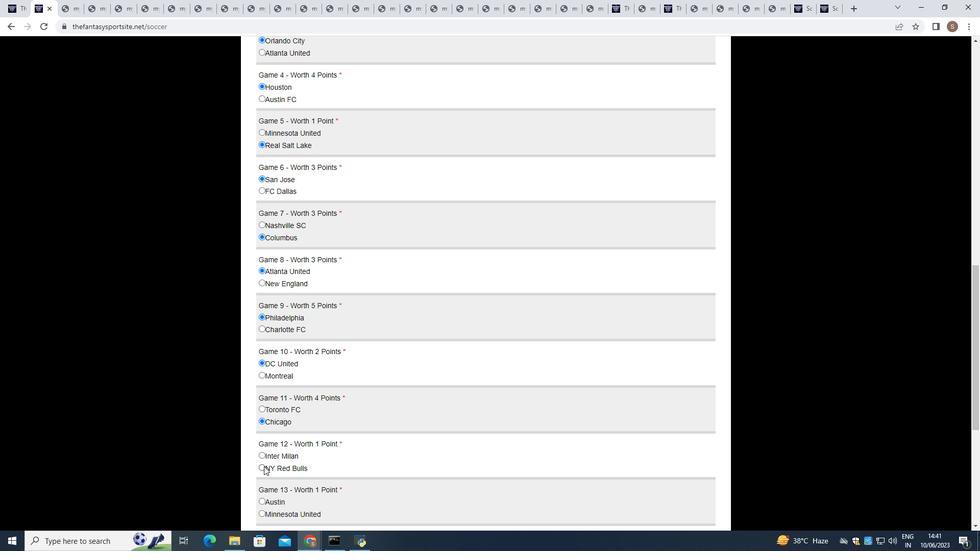 
Action: Mouse scrolled (264, 466) with delta (0, 0)
Screenshot: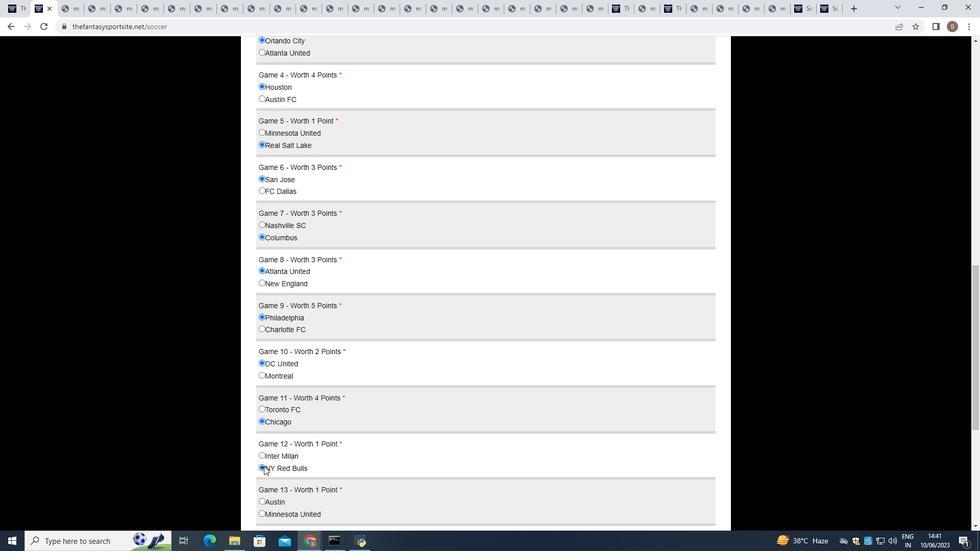 
Action: Mouse scrolled (264, 466) with delta (0, 0)
Screenshot: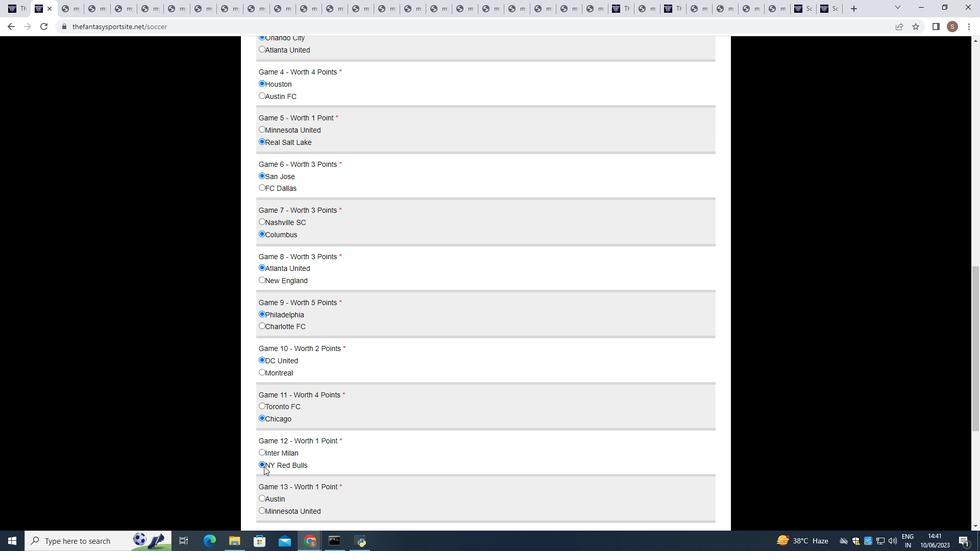 
Action: Mouse moved to (259, 411)
Screenshot: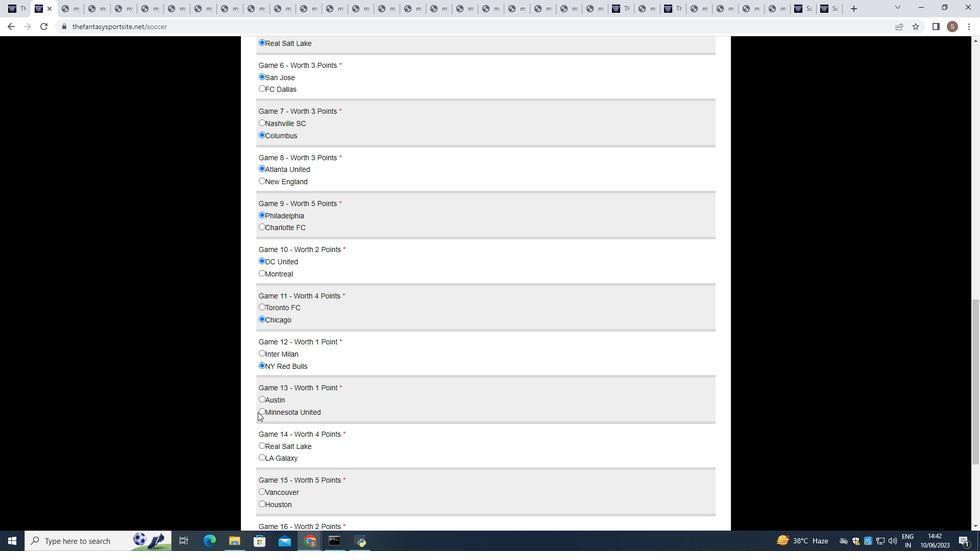 
Action: Mouse pressed left at (259, 411)
Screenshot: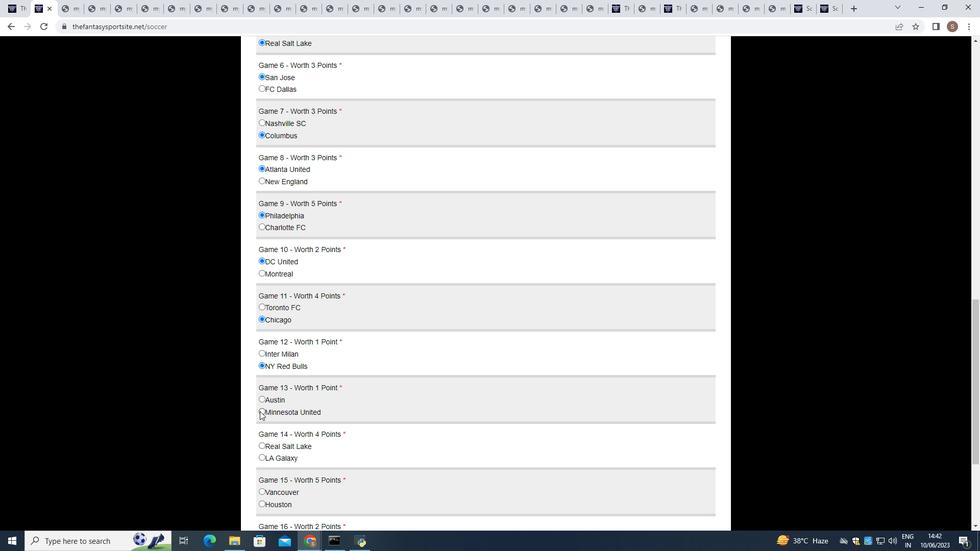 
Action: Mouse moved to (263, 443)
Screenshot: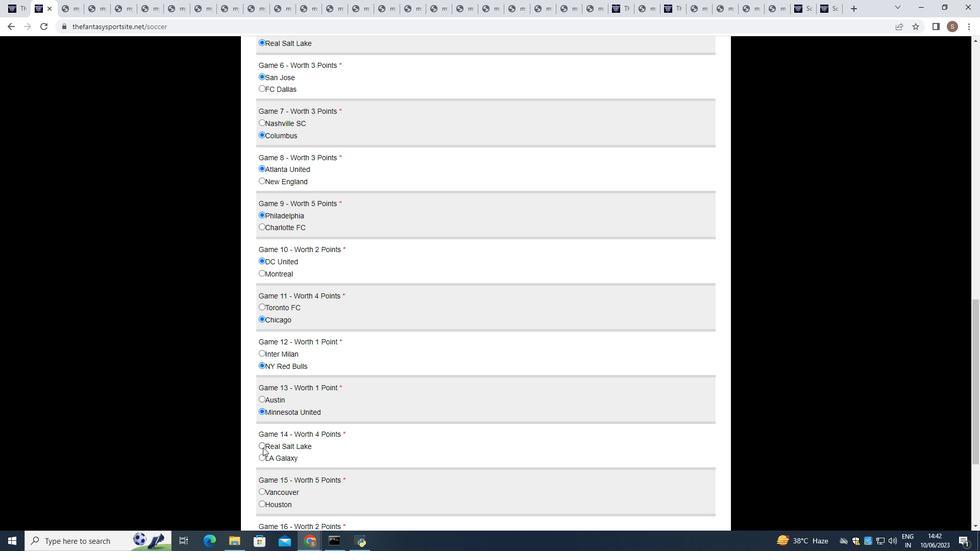 
Action: Mouse pressed left at (263, 443)
Screenshot: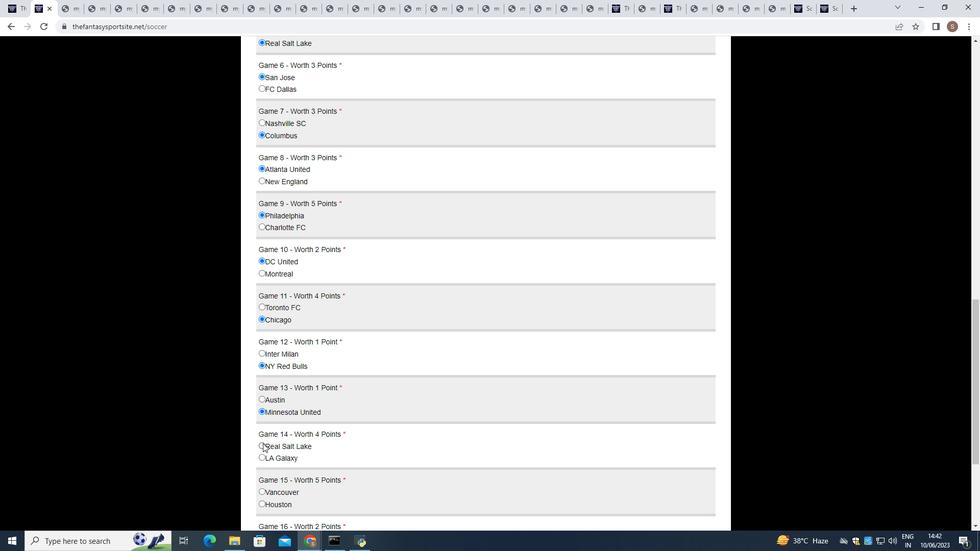 
Action: Mouse moved to (259, 504)
Screenshot: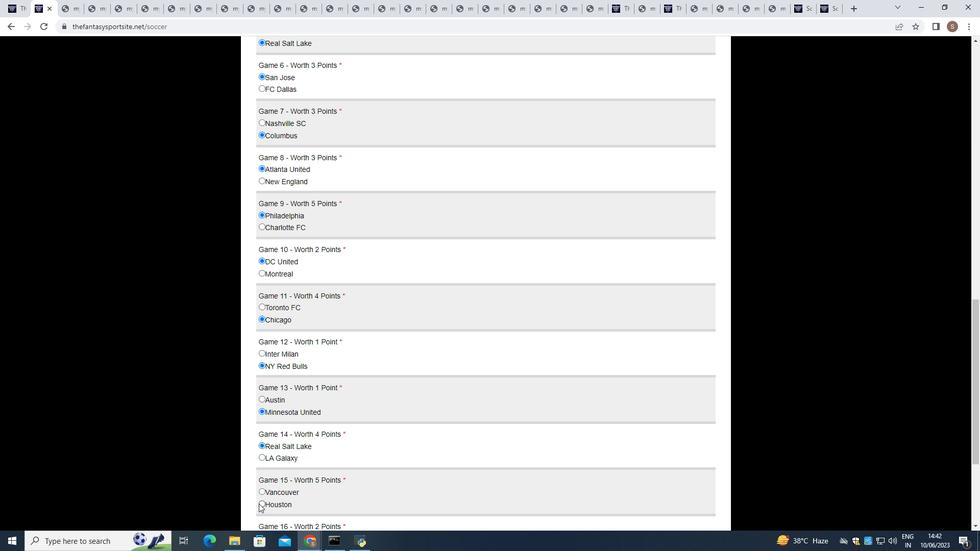 
Action: Mouse pressed left at (259, 504)
Screenshot: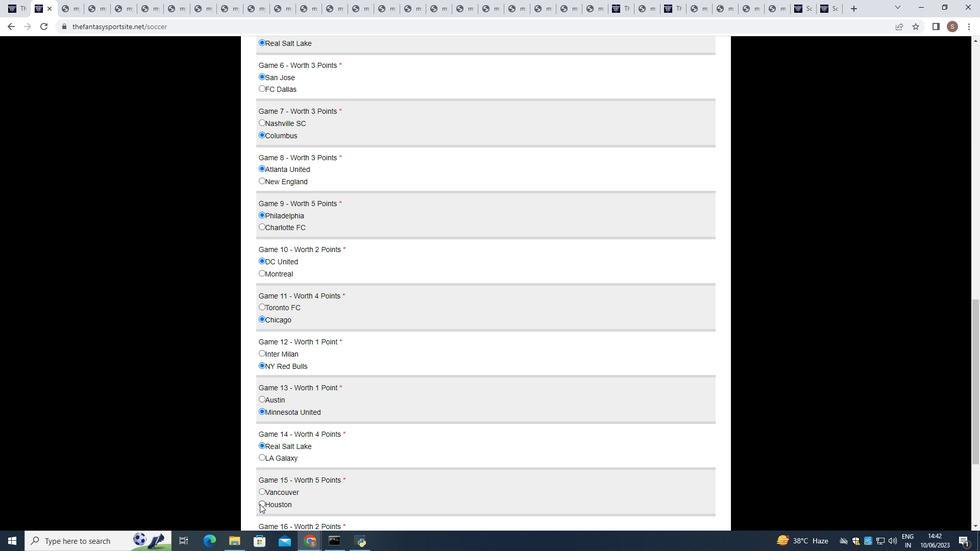
Action: Mouse moved to (263, 502)
Screenshot: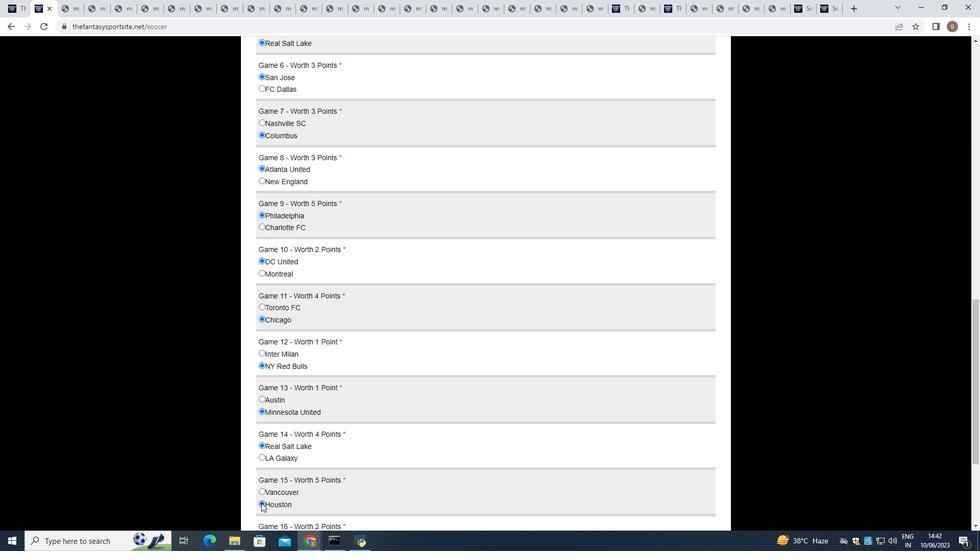
Action: Mouse scrolled (263, 502) with delta (0, 0)
Screenshot: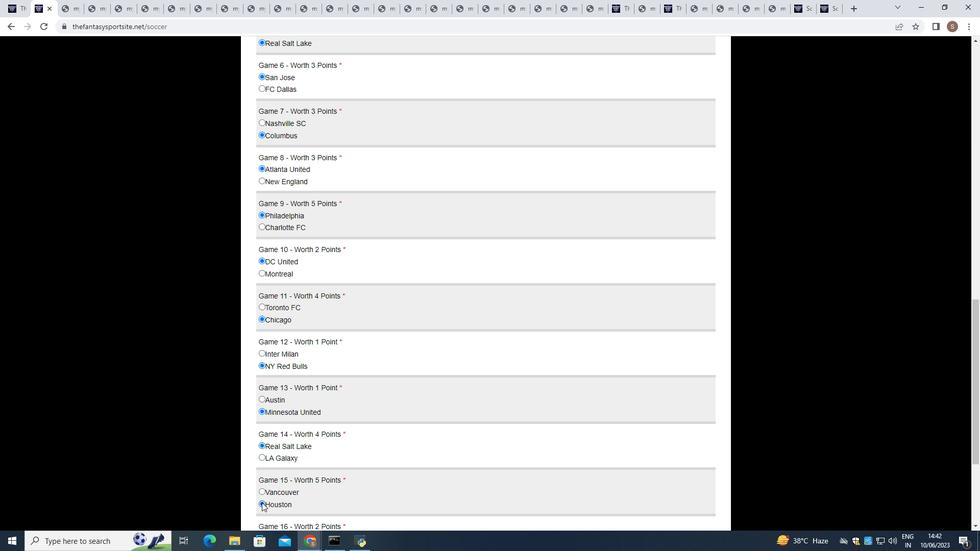 
Action: Mouse scrolled (263, 502) with delta (0, 0)
Screenshot: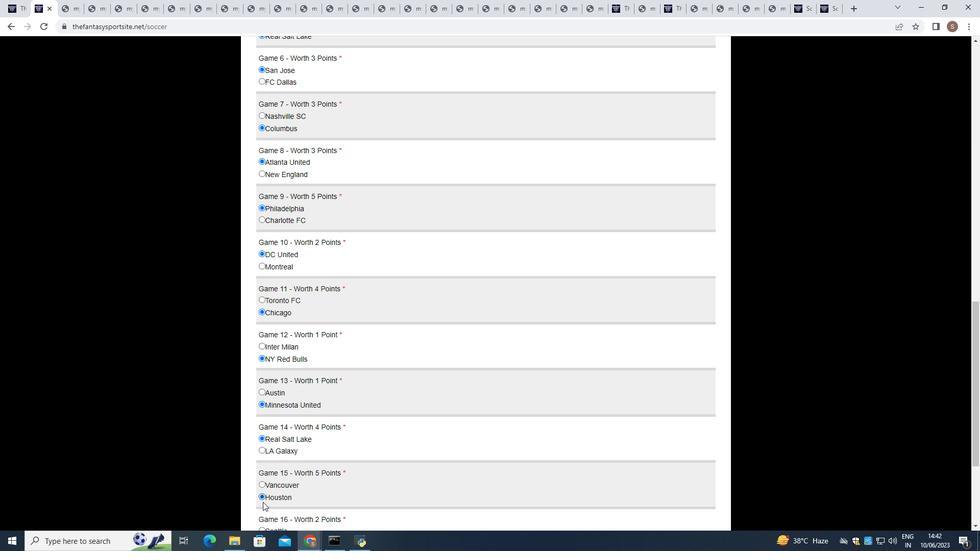 
Action: Mouse scrolled (263, 502) with delta (0, 0)
Screenshot: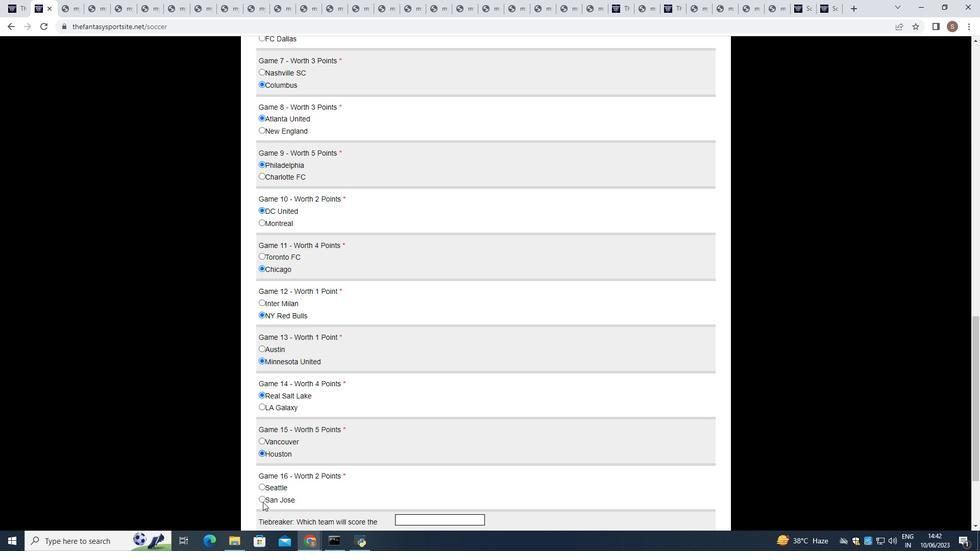 
Action: Mouse moved to (262, 385)
Screenshot: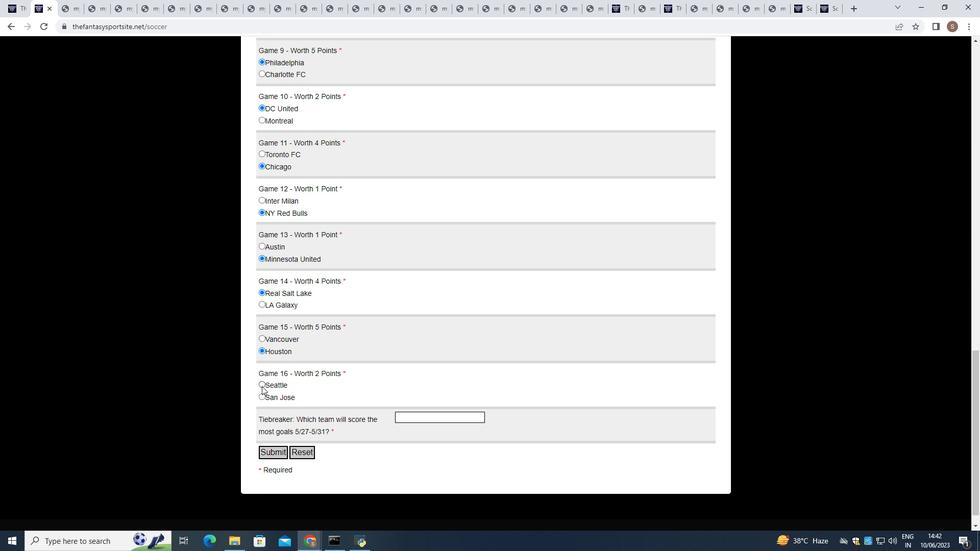 
Action: Mouse pressed left at (262, 385)
Screenshot: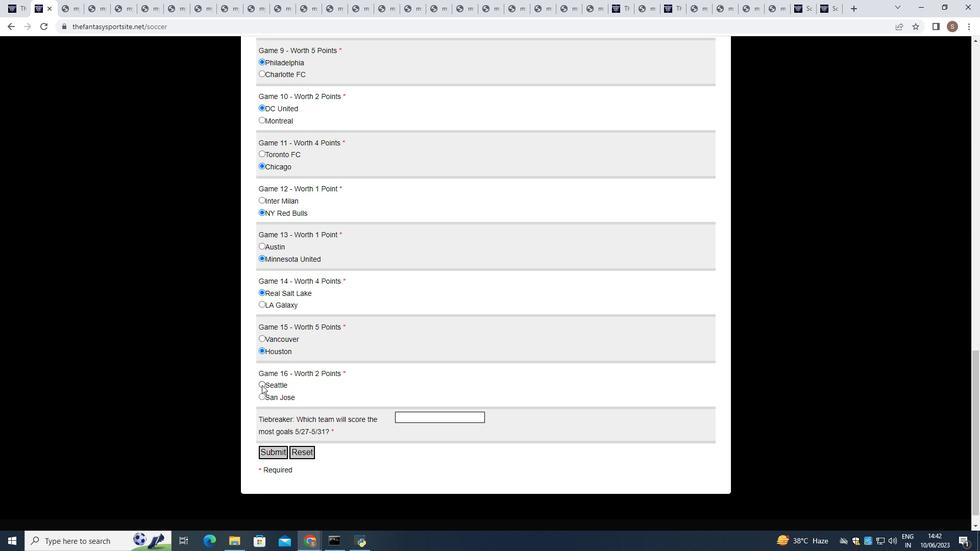 
Action: Mouse moved to (417, 419)
Screenshot: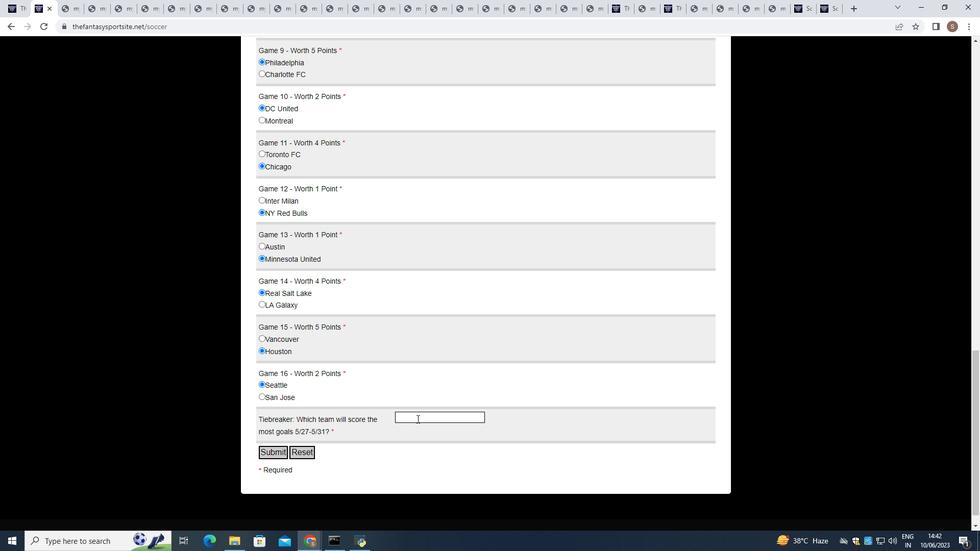 
Action: Mouse pressed left at (417, 419)
Screenshot: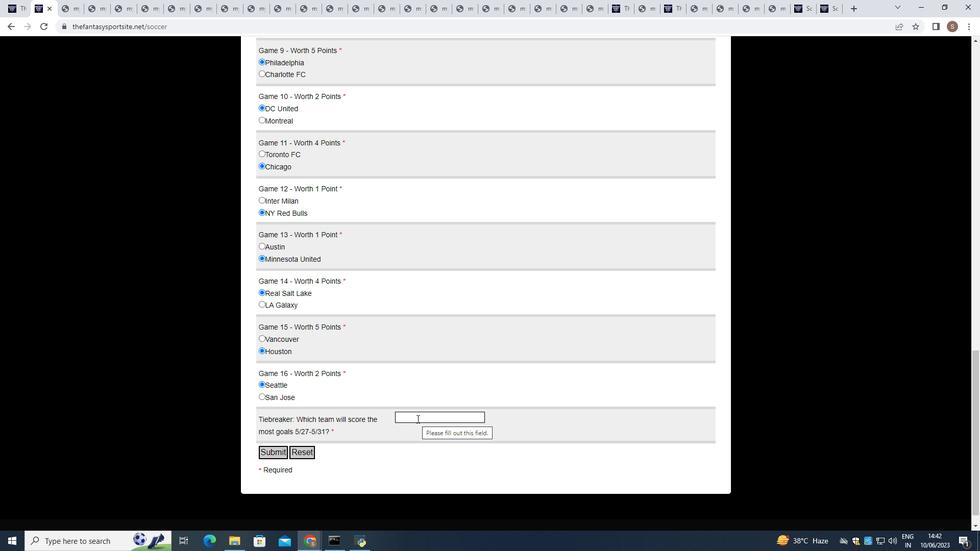 
Action: Mouse moved to (417, 419)
Screenshot: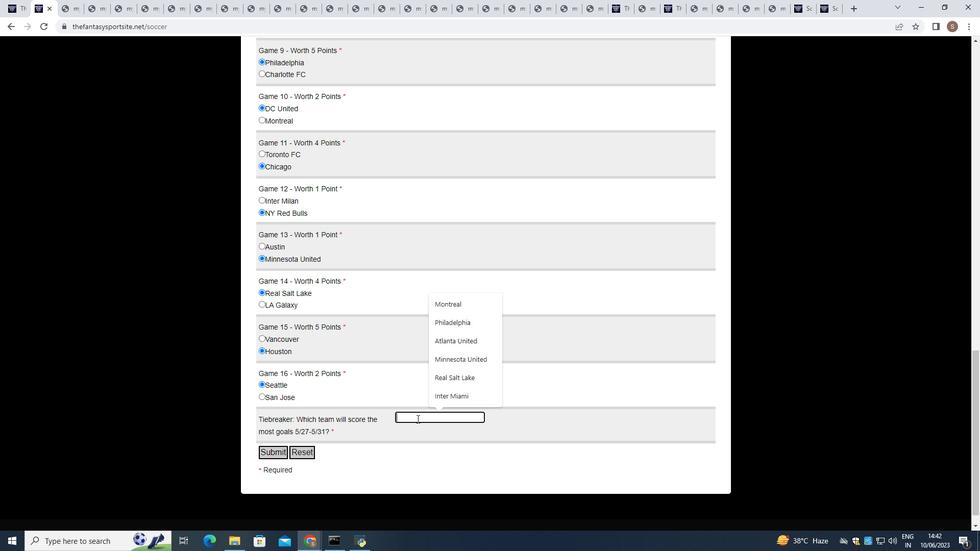 
Action: Key pressed <Key.shift>LA<Key.space><Key.shift>Galaxy
Screenshot: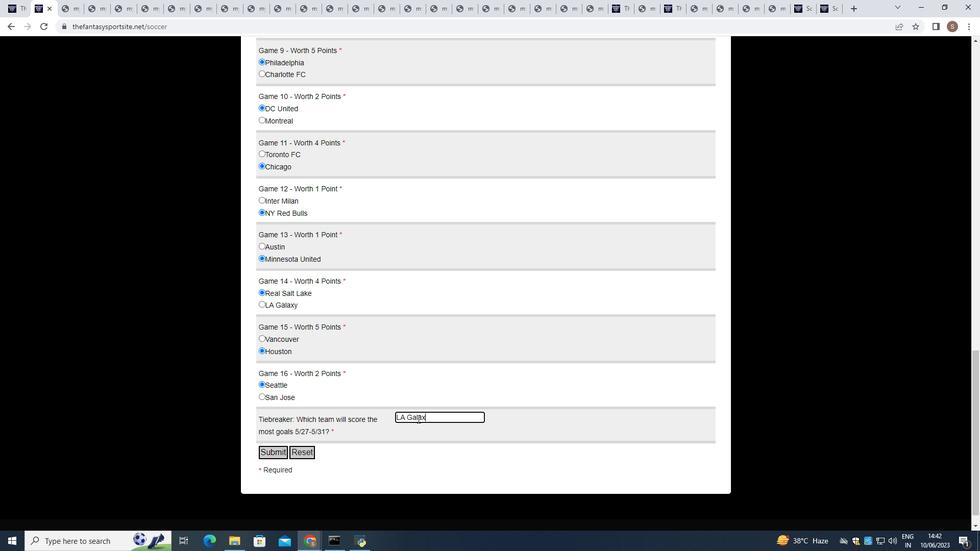 
Action: Mouse moved to (273, 454)
Screenshot: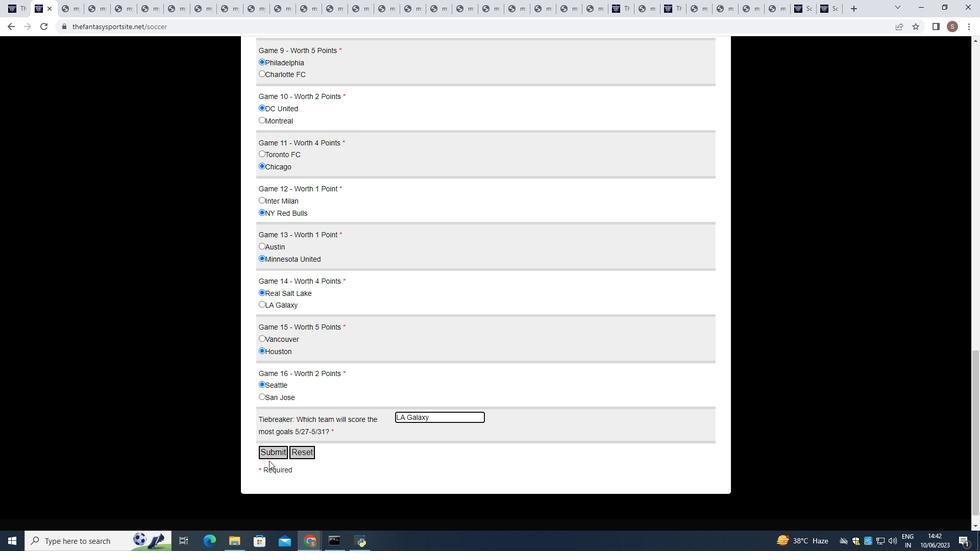 
Action: Mouse pressed left at (273, 454)
Screenshot: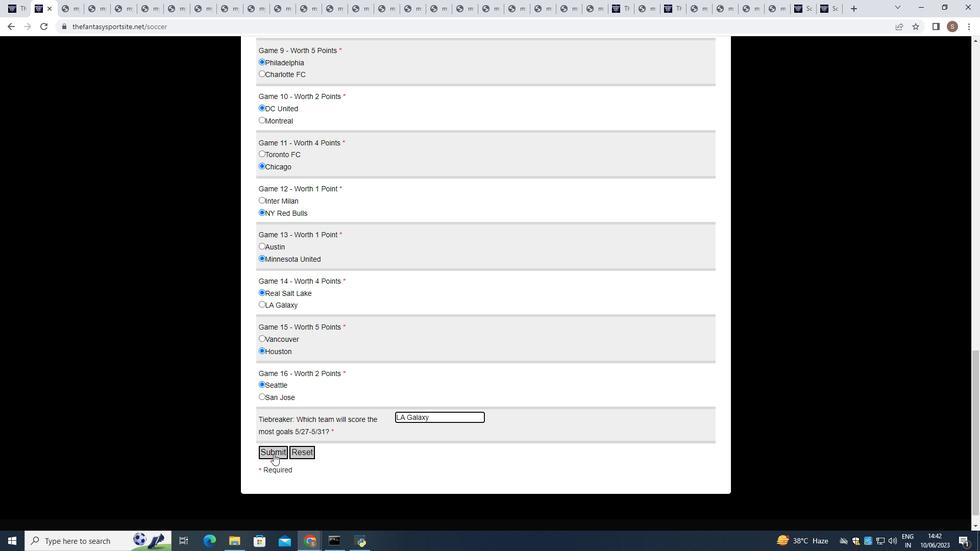 
